Task: Find connections with filter location Ingenio with filter topic #aiwith filter profile language English with filter current company Atos with filter school Indraprastha Institute of Information Technology, Delhi with filter industry Non-profit Organizations with filter service category Negotiation with filter keywords title Maintenance Engineer
Action: Mouse moved to (485, 65)
Screenshot: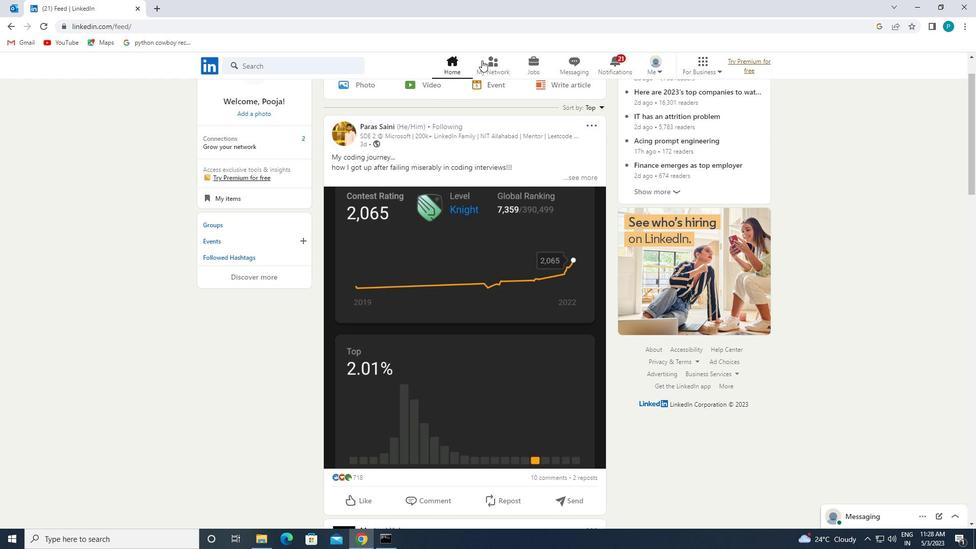 
Action: Mouse pressed left at (485, 65)
Screenshot: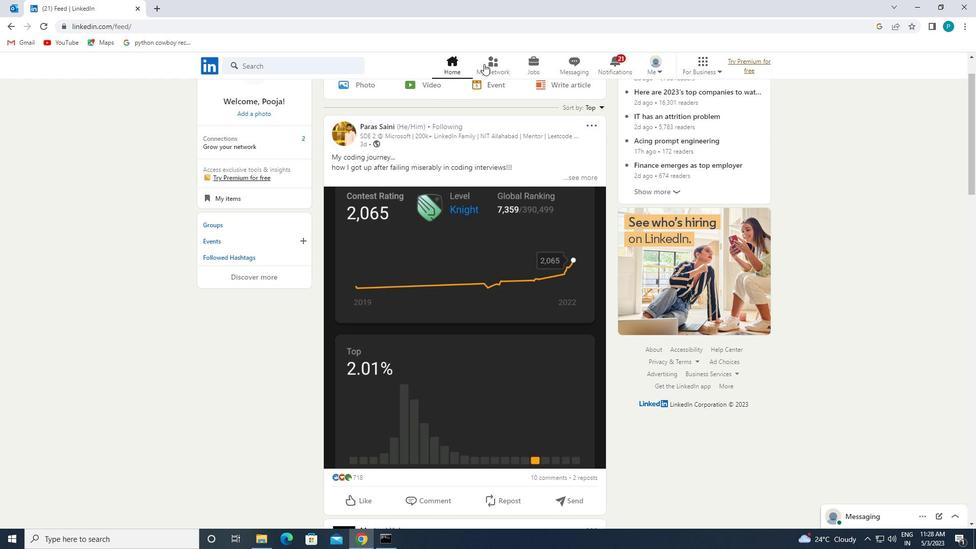 
Action: Mouse moved to (265, 115)
Screenshot: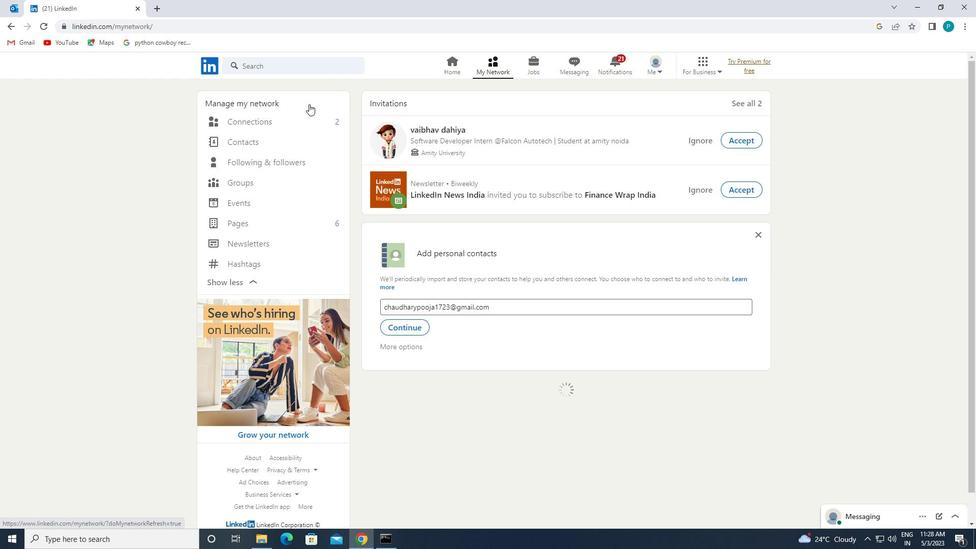 
Action: Mouse pressed left at (265, 115)
Screenshot: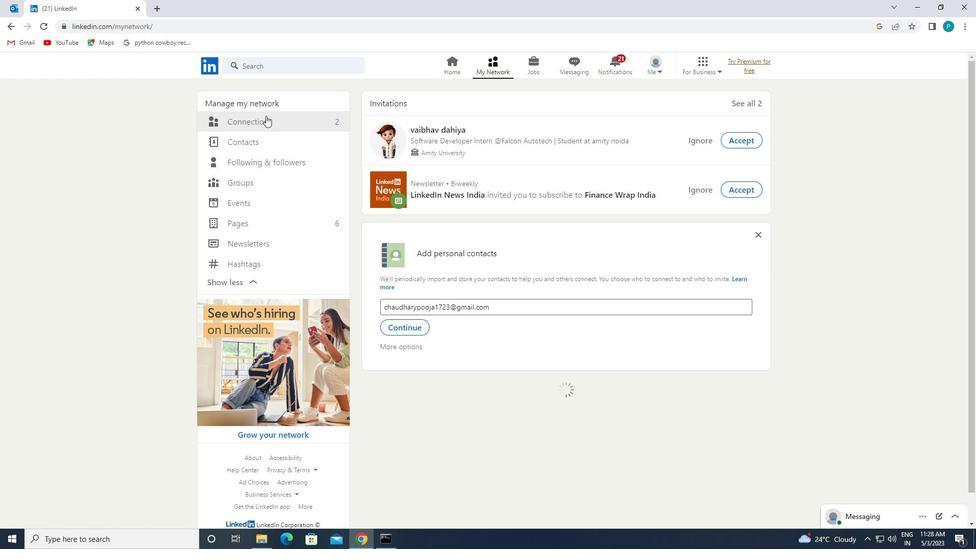 
Action: Mouse moved to (268, 118)
Screenshot: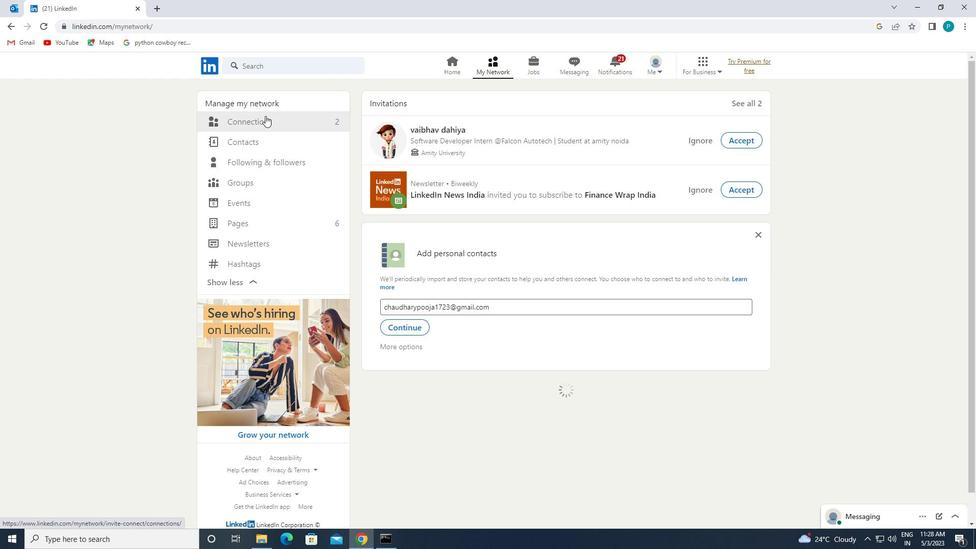 
Action: Mouse pressed left at (268, 118)
Screenshot: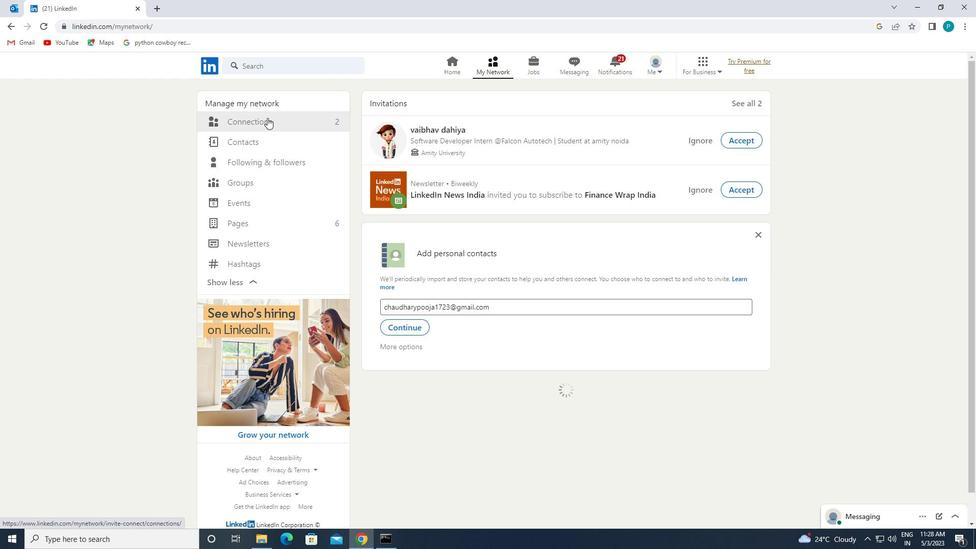 
Action: Mouse moved to (542, 118)
Screenshot: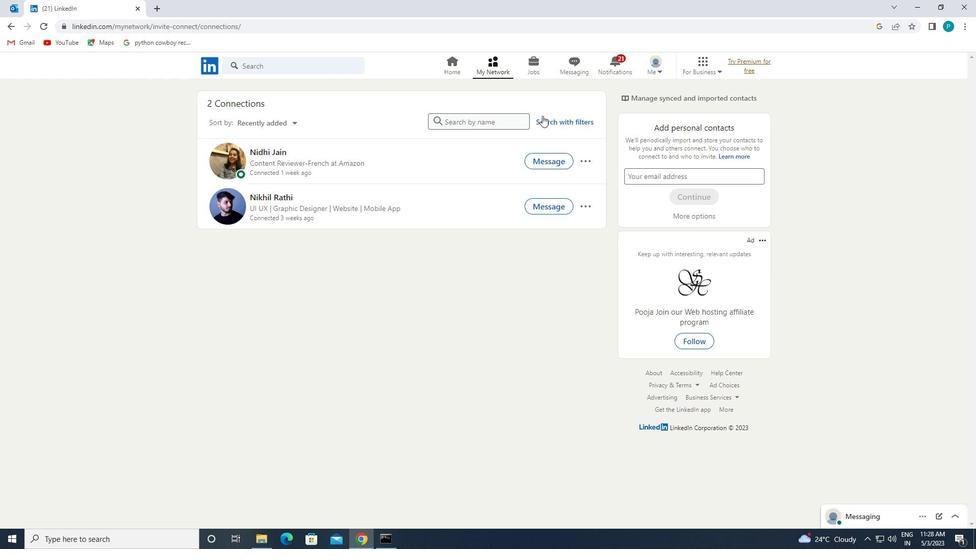 
Action: Mouse pressed left at (542, 118)
Screenshot: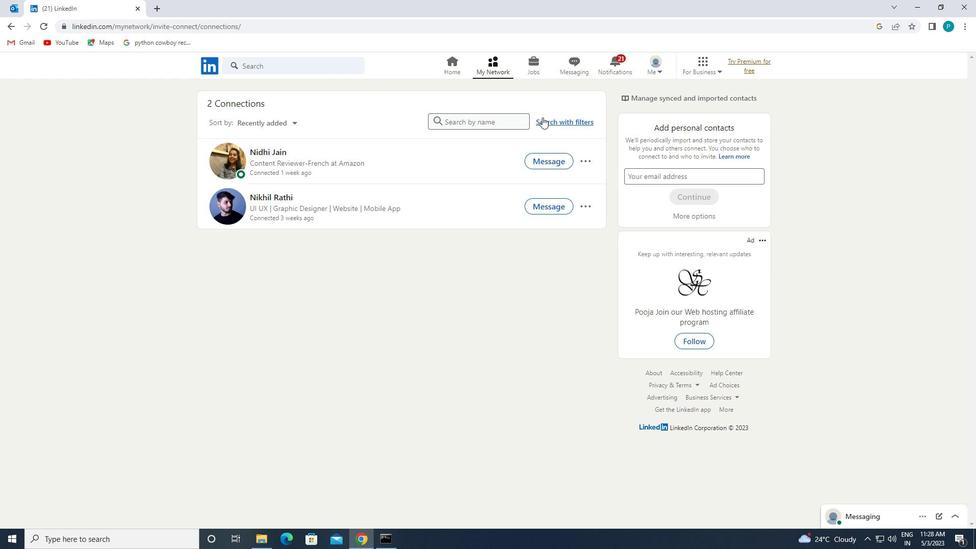 
Action: Mouse moved to (517, 99)
Screenshot: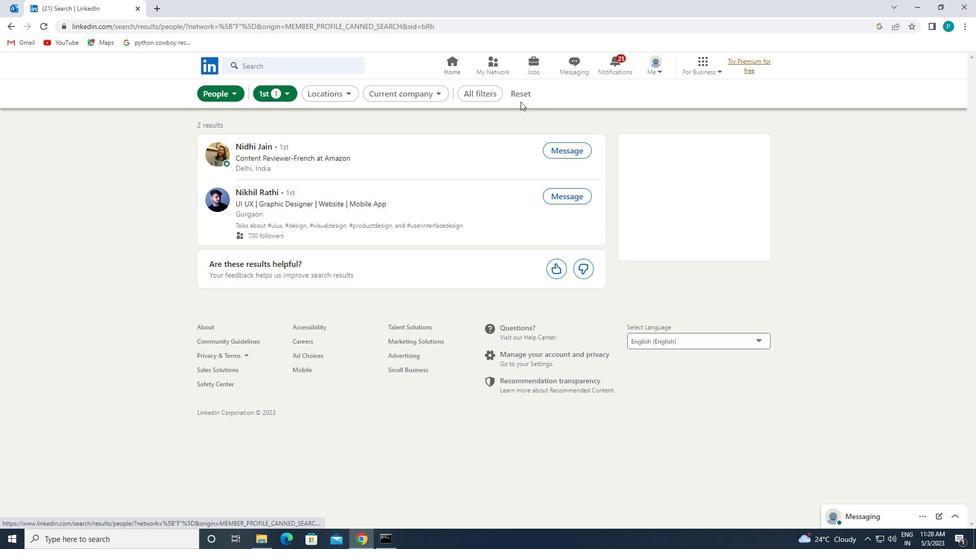 
Action: Mouse pressed left at (517, 99)
Screenshot: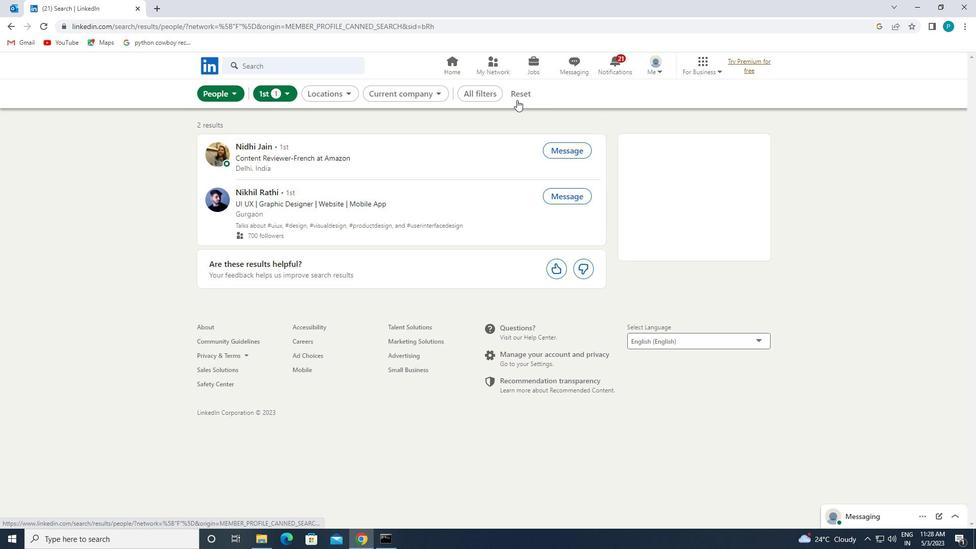 
Action: Mouse moved to (499, 97)
Screenshot: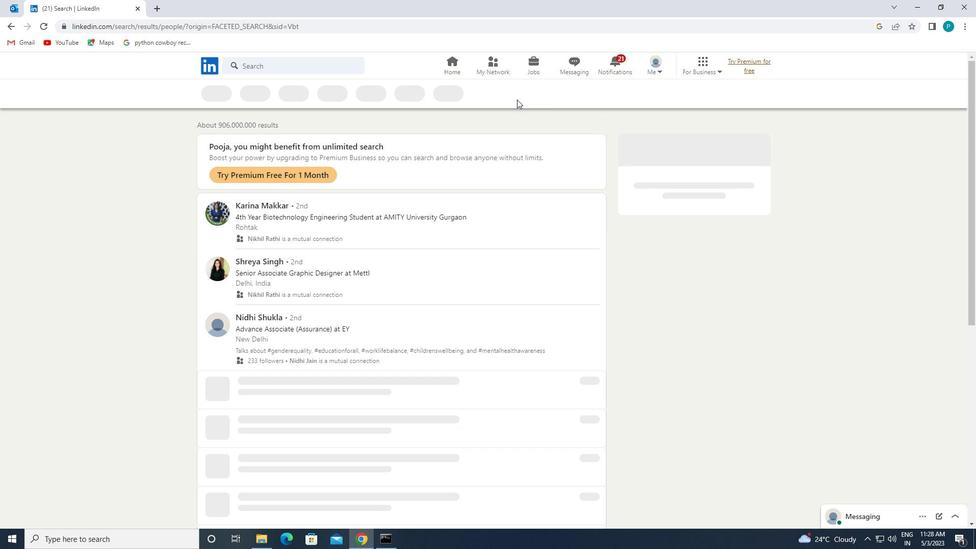 
Action: Mouse pressed left at (499, 97)
Screenshot: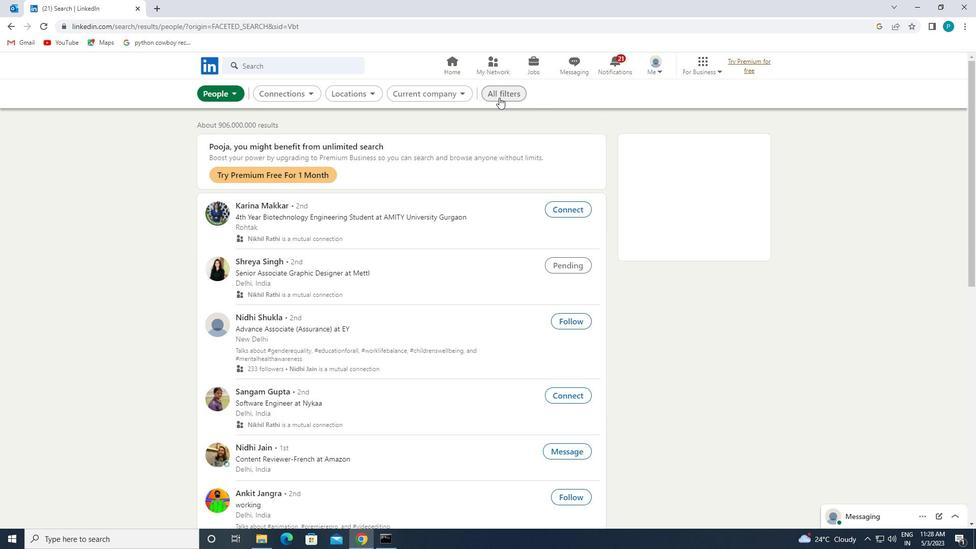 
Action: Mouse moved to (976, 413)
Screenshot: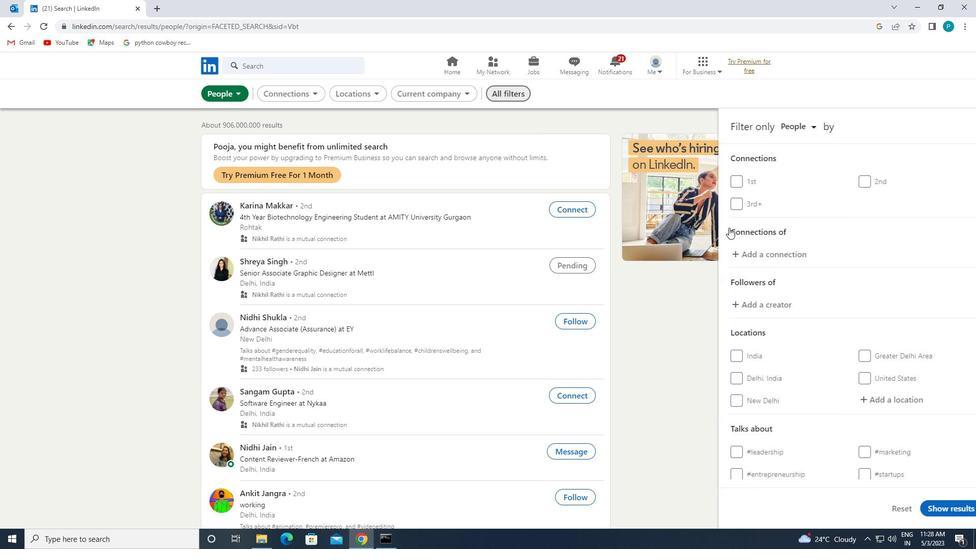 
Action: Mouse scrolled (975, 412) with delta (0, 0)
Screenshot: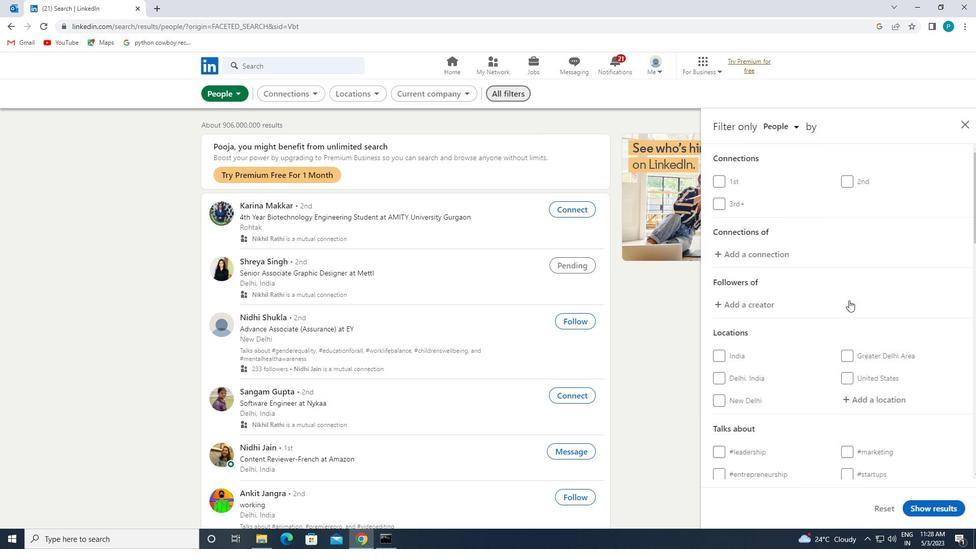 
Action: Mouse moved to (974, 413)
Screenshot: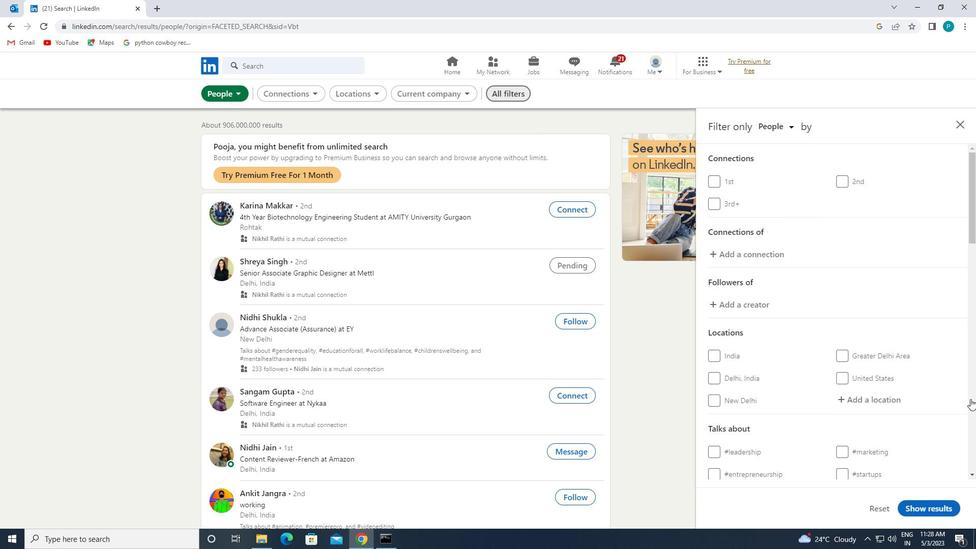 
Action: Mouse scrolled (974, 412) with delta (0, 0)
Screenshot: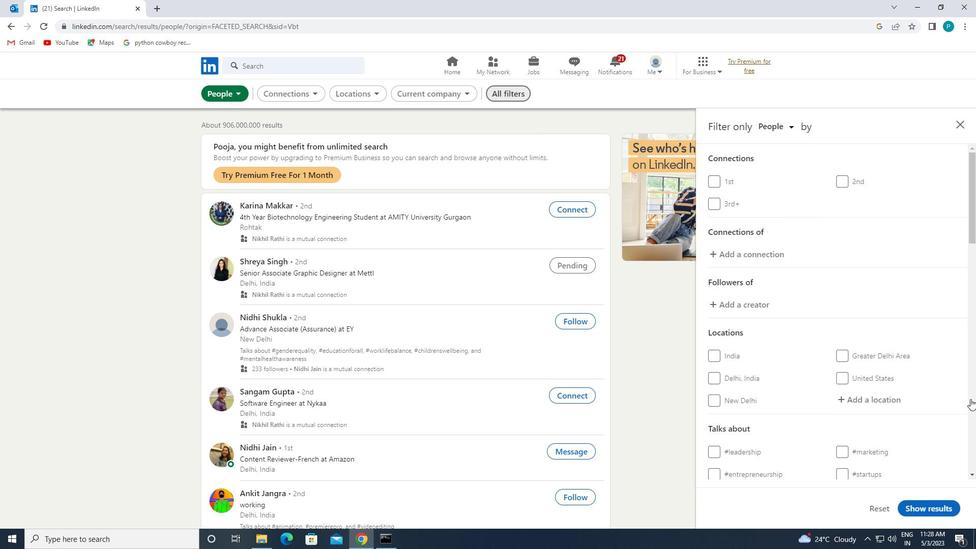 
Action: Mouse moved to (884, 397)
Screenshot: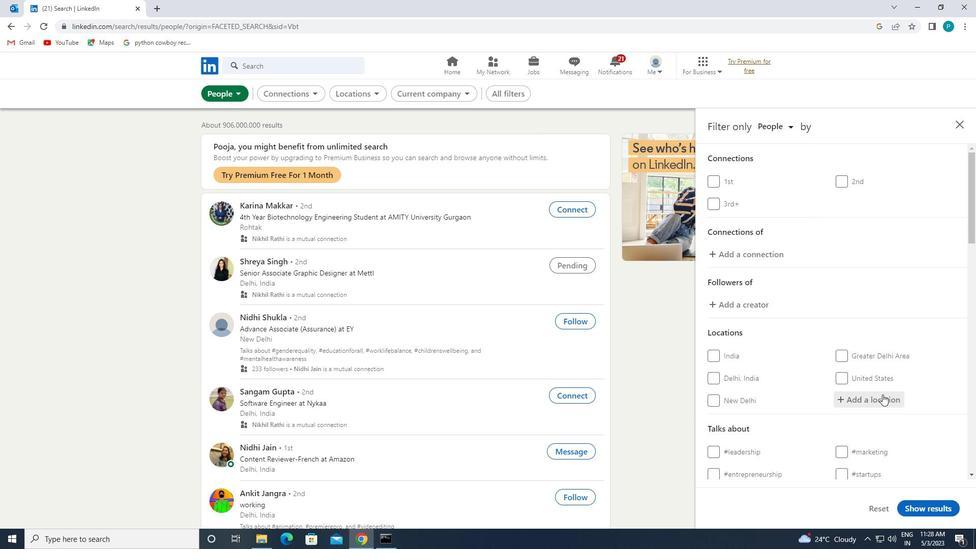 
Action: Mouse pressed left at (884, 397)
Screenshot: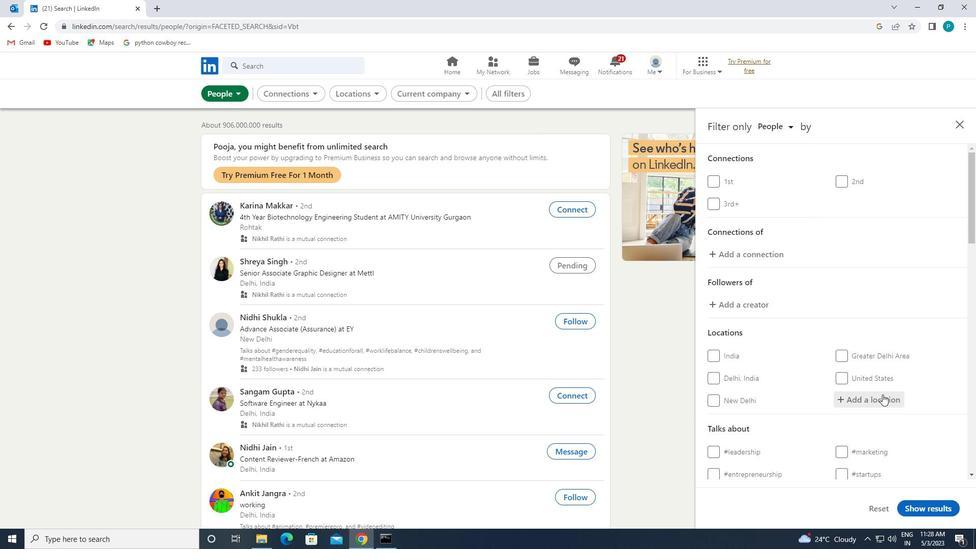 
Action: Mouse moved to (893, 404)
Screenshot: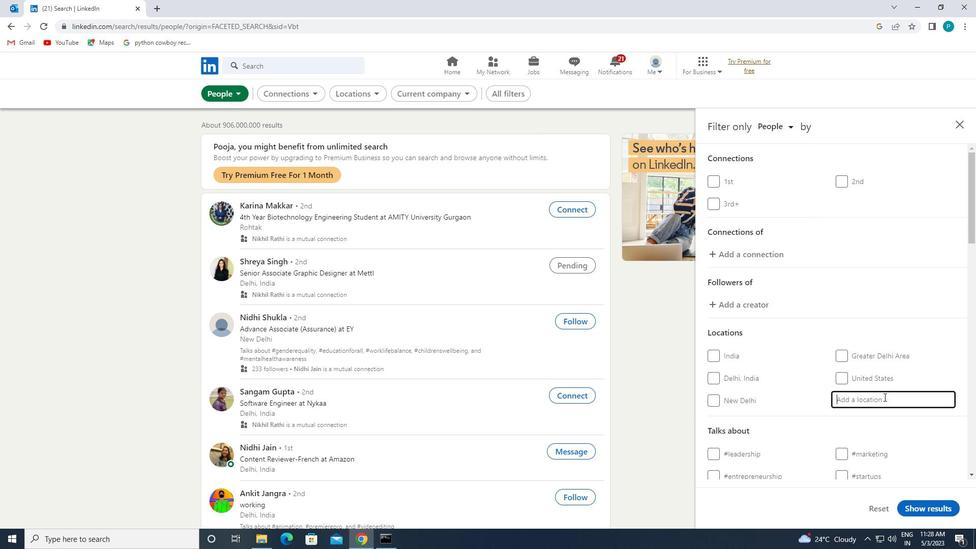 
Action: Key pressed <Key.caps_lock>i<Key.caps_lock>ngenio
Screenshot: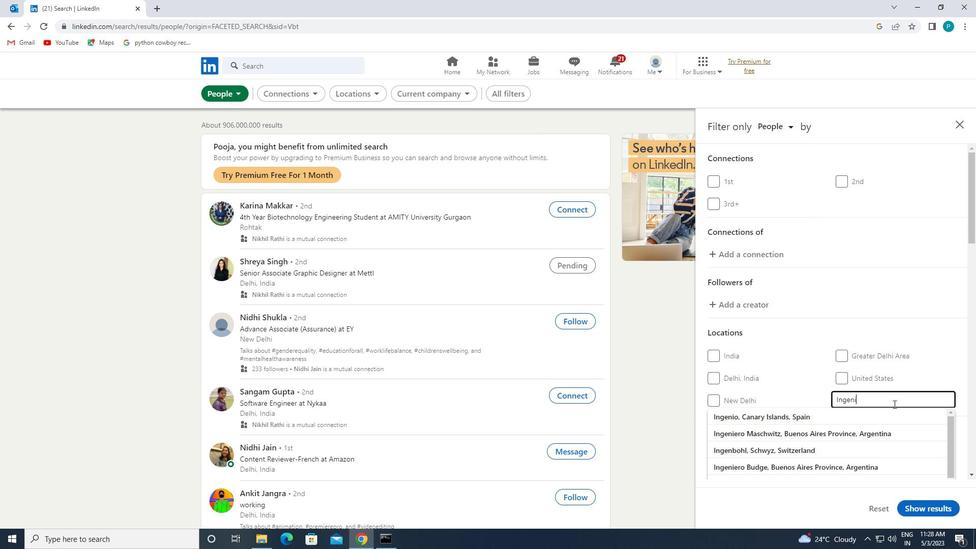 
Action: Mouse moved to (859, 422)
Screenshot: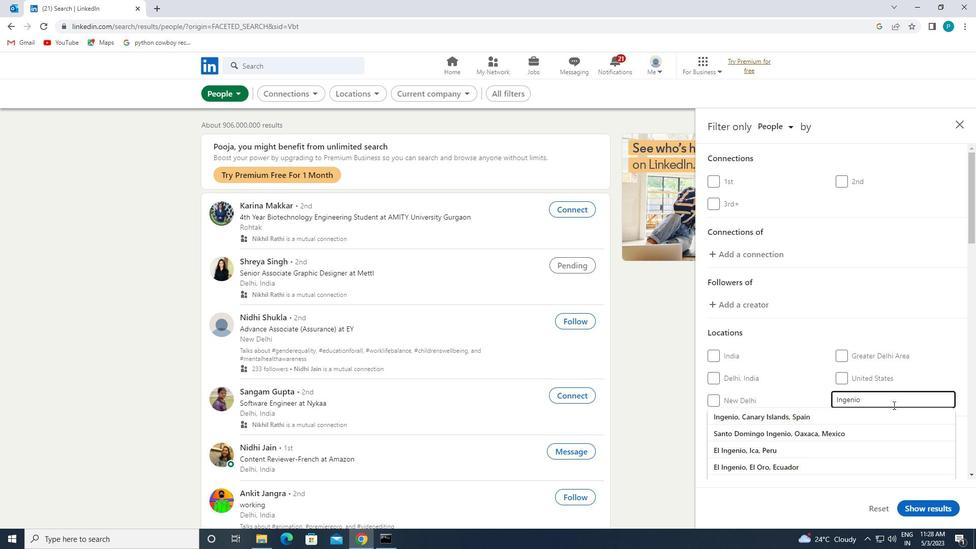 
Action: Mouse pressed left at (859, 422)
Screenshot: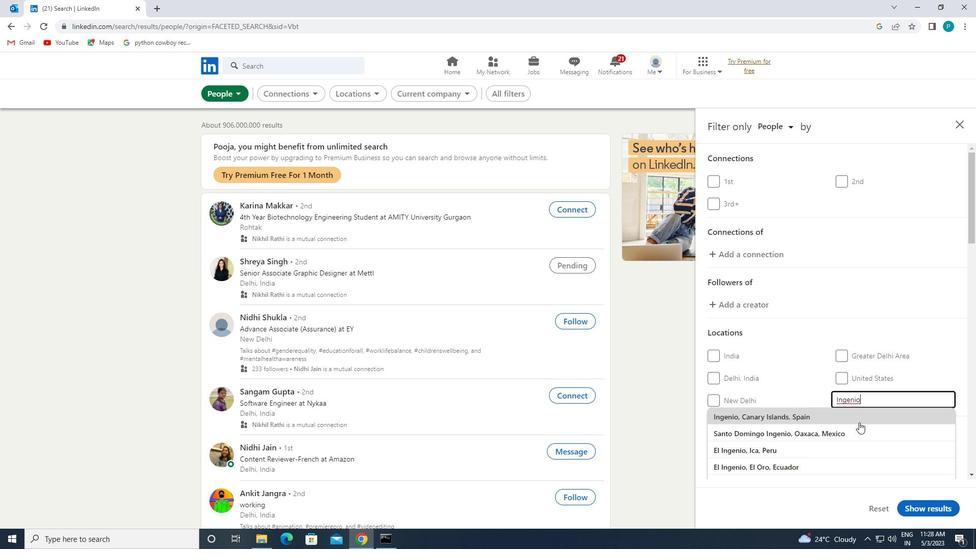 
Action: Mouse scrolled (859, 422) with delta (0, 0)
Screenshot: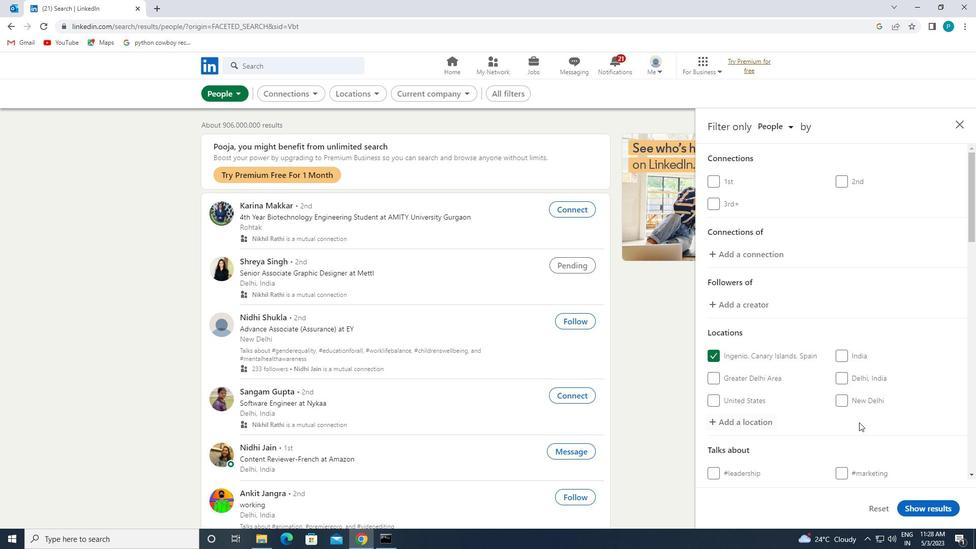 
Action: Mouse scrolled (859, 422) with delta (0, 0)
Screenshot: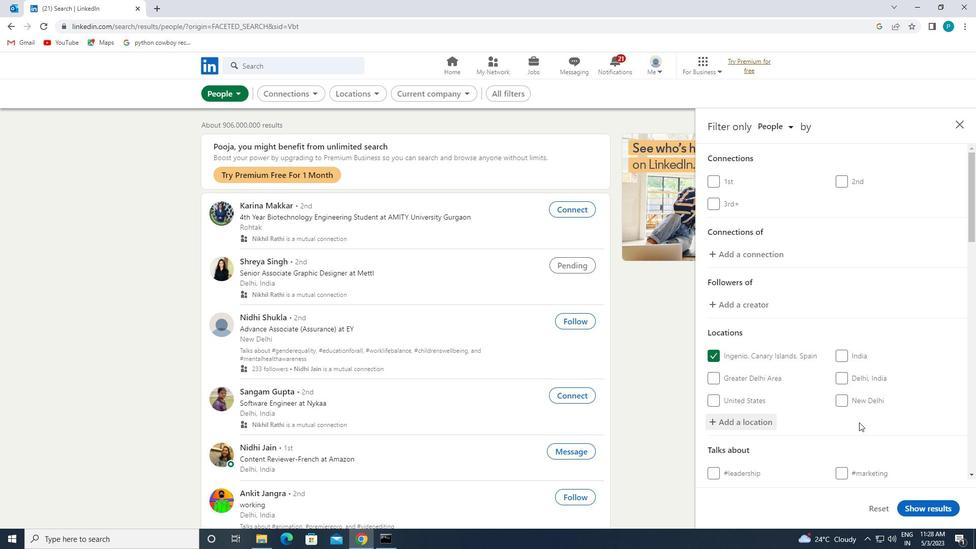
Action: Mouse scrolled (859, 422) with delta (0, 0)
Screenshot: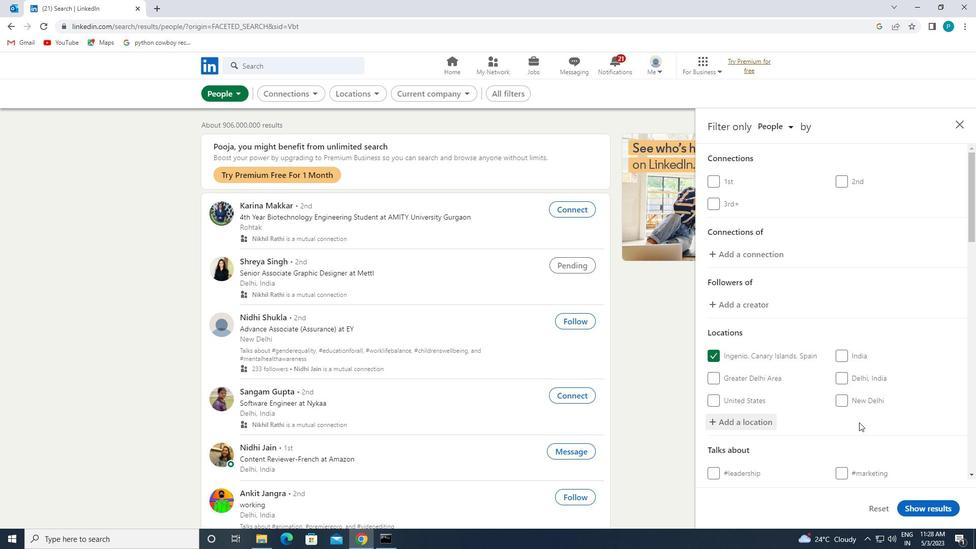 
Action: Mouse moved to (864, 365)
Screenshot: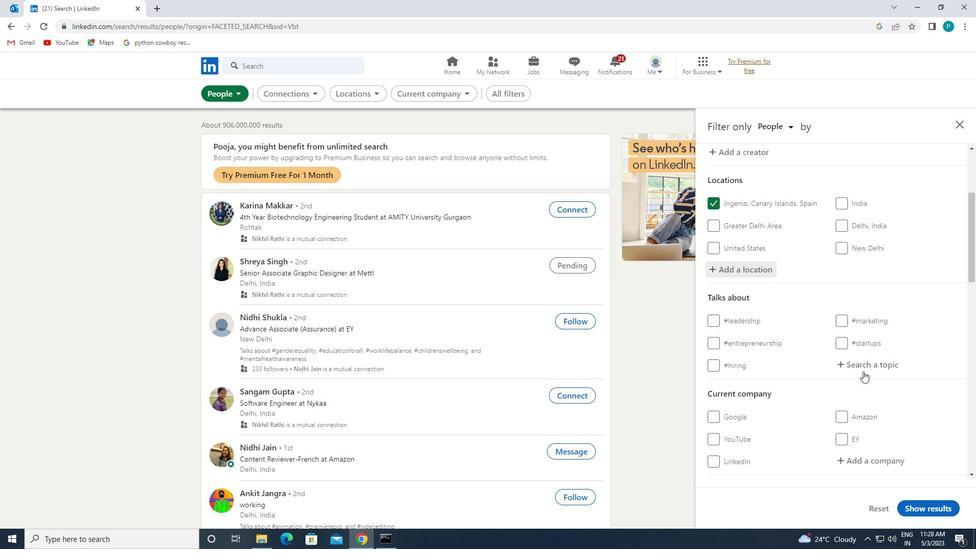 
Action: Mouse pressed left at (864, 365)
Screenshot: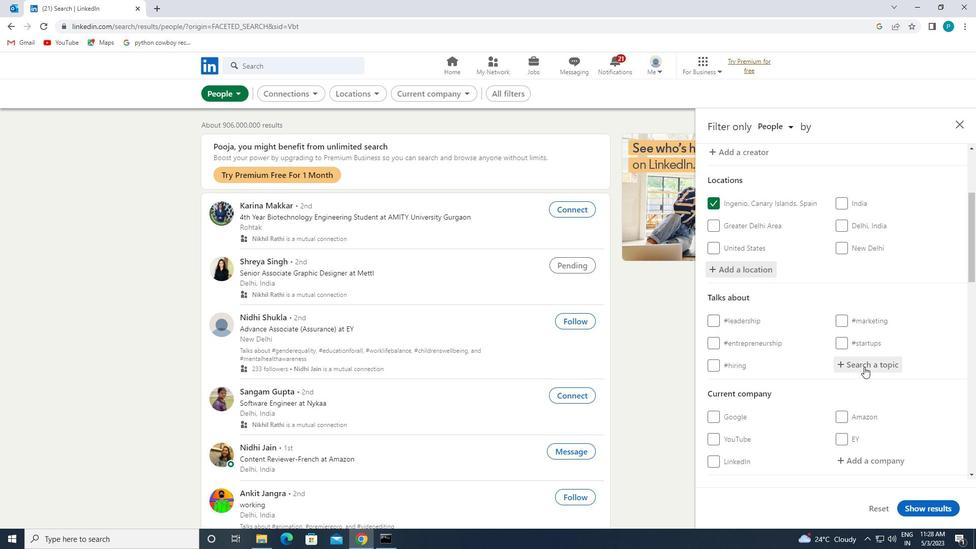 
Action: Mouse moved to (878, 372)
Screenshot: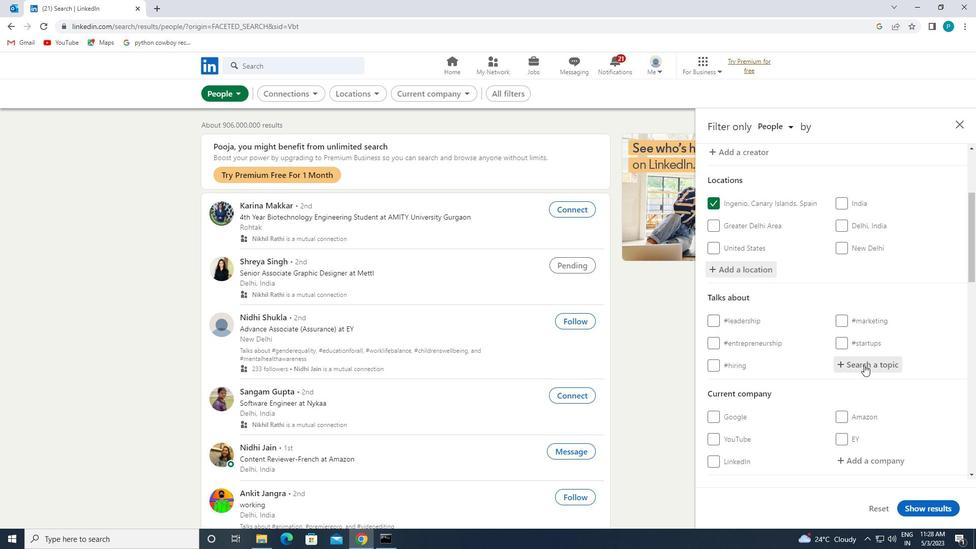 
Action: Key pressed <Key.shift>#AI
Screenshot: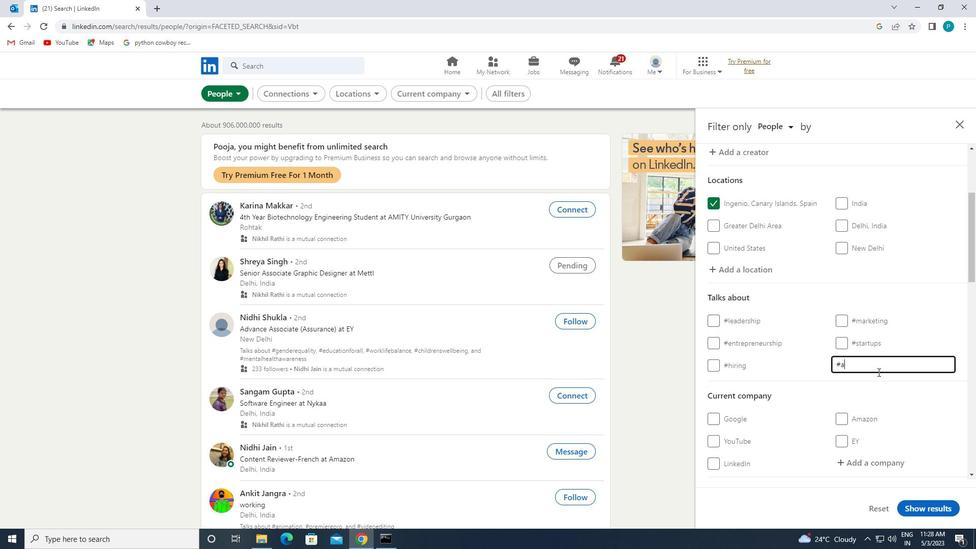 
Action: Mouse moved to (801, 340)
Screenshot: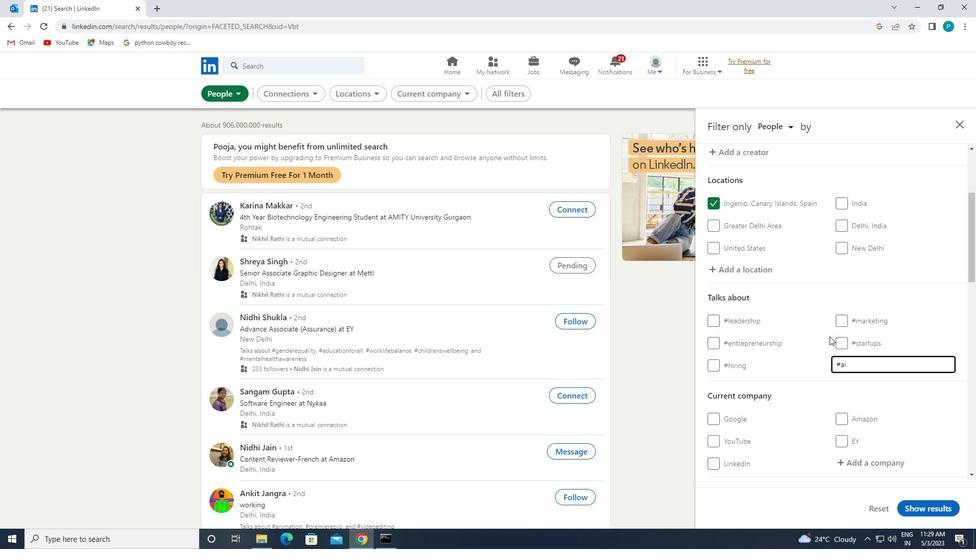 
Action: Mouse scrolled (801, 339) with delta (0, 0)
Screenshot: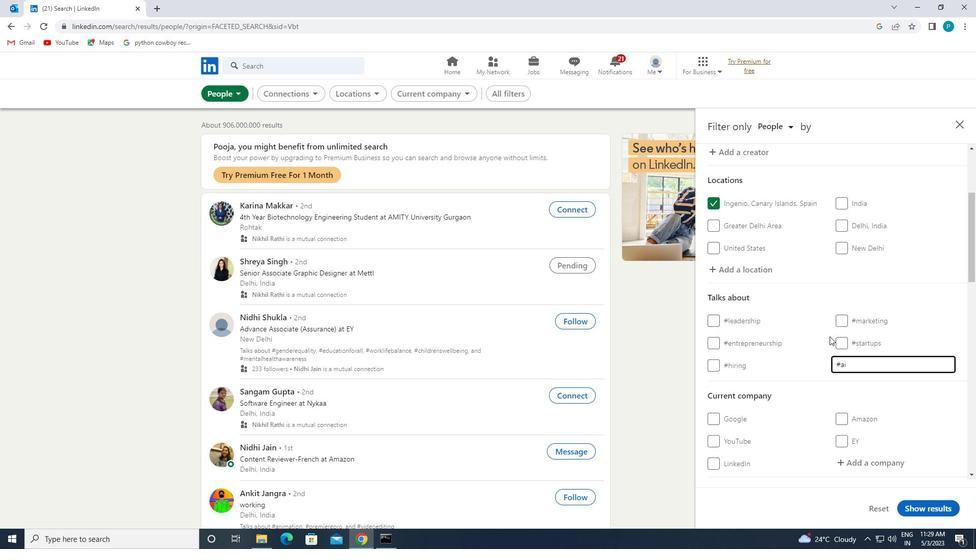 
Action: Mouse moved to (797, 345)
Screenshot: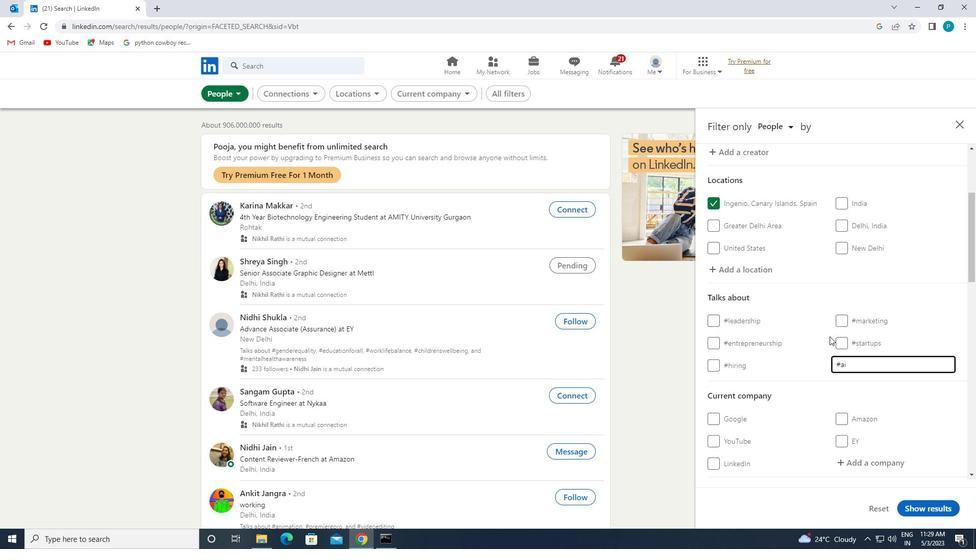
Action: Mouse scrolled (797, 344) with delta (0, 0)
Screenshot: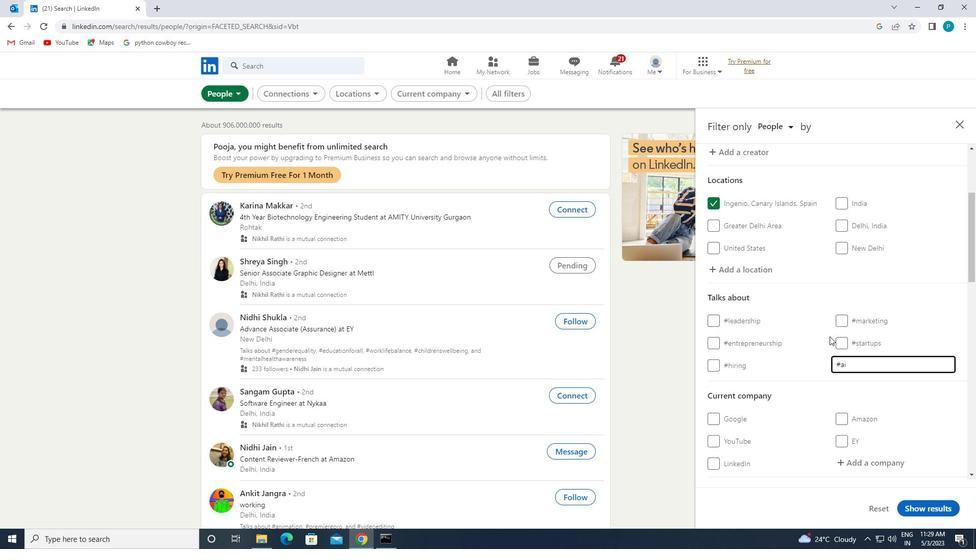 
Action: Mouse moved to (772, 356)
Screenshot: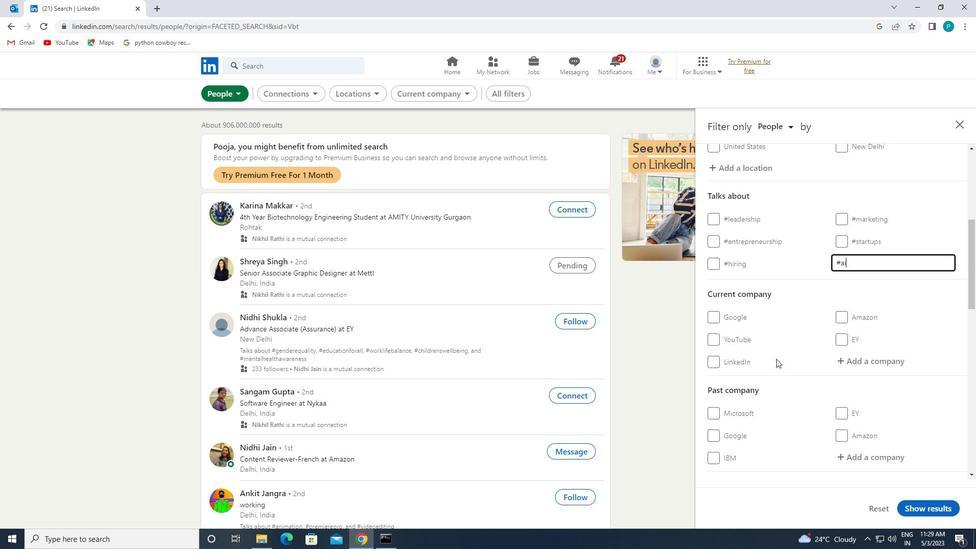 
Action: Mouse scrolled (772, 356) with delta (0, 0)
Screenshot: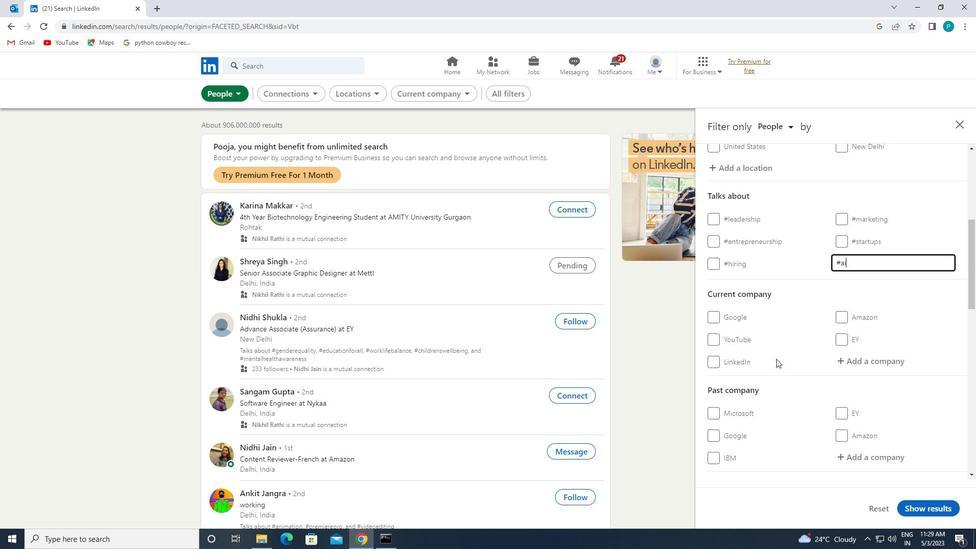 
Action: Mouse moved to (771, 356)
Screenshot: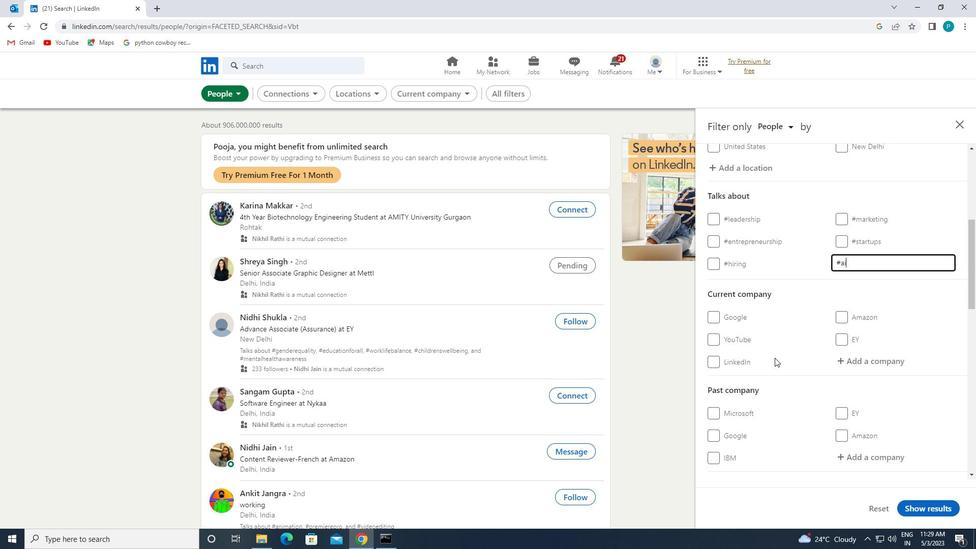 
Action: Mouse scrolled (771, 355) with delta (0, 0)
Screenshot: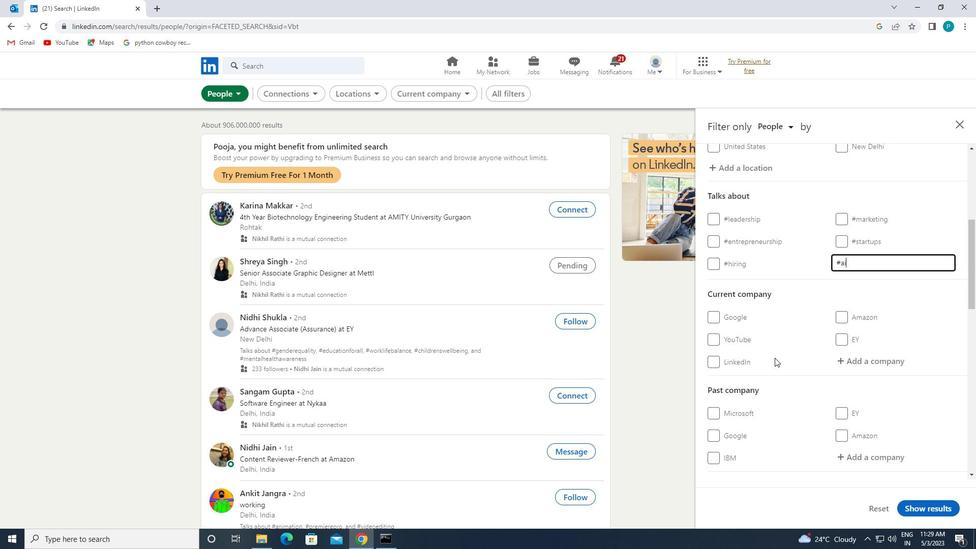 
Action: Mouse moved to (769, 355)
Screenshot: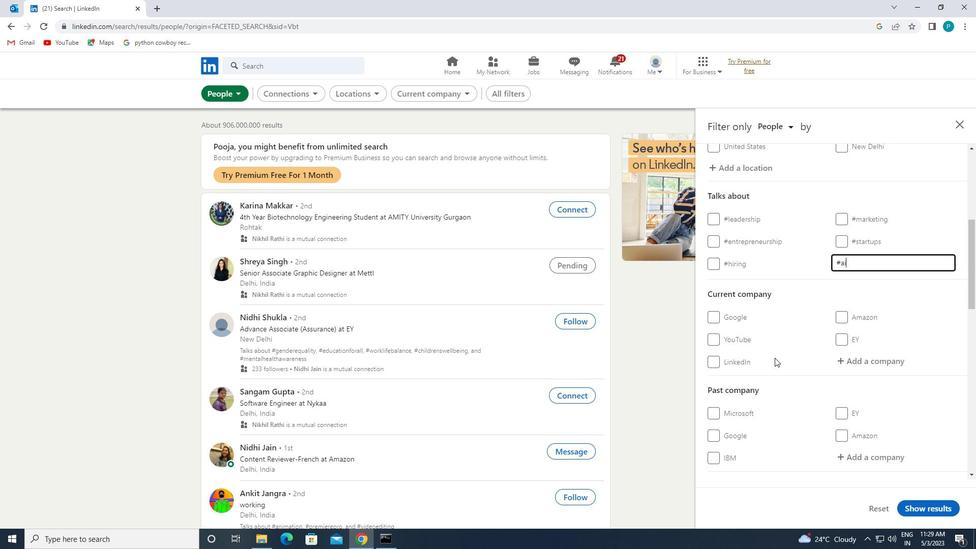 
Action: Mouse scrolled (769, 354) with delta (0, 0)
Screenshot: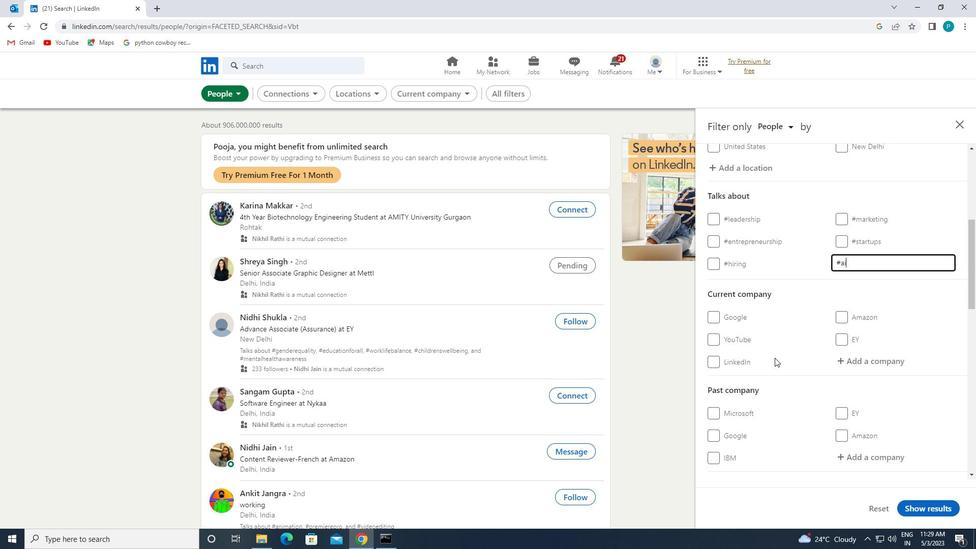 
Action: Mouse moved to (752, 385)
Screenshot: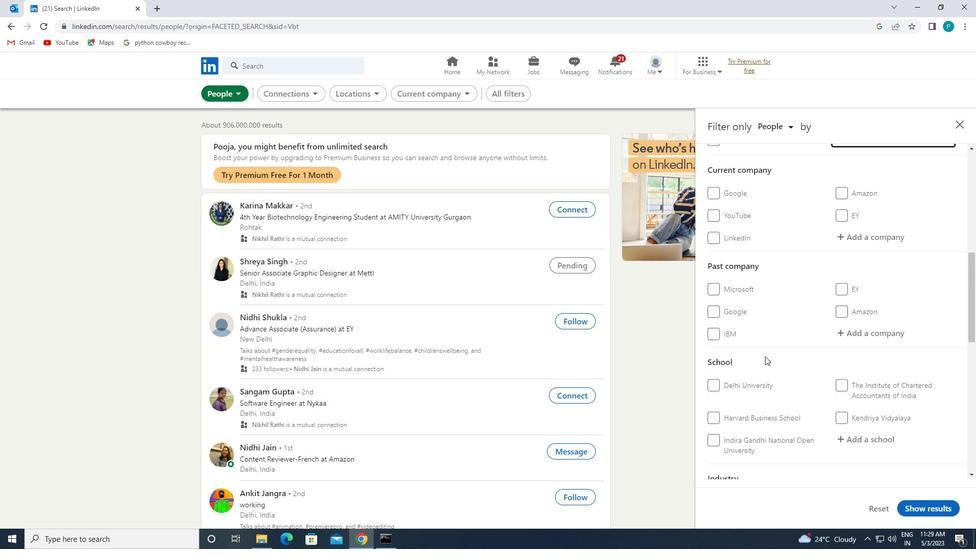 
Action: Mouse scrolled (752, 384) with delta (0, 0)
Screenshot: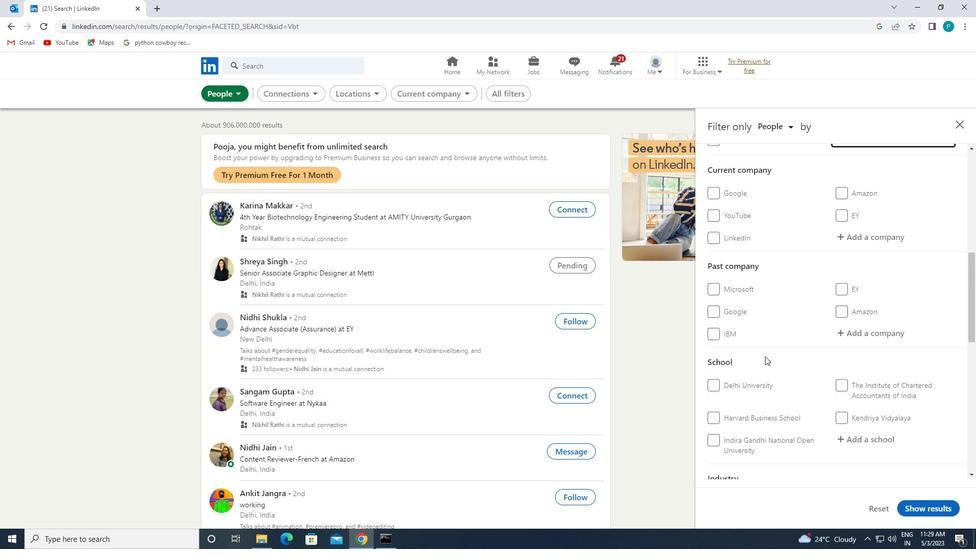 
Action: Mouse moved to (752, 385)
Screenshot: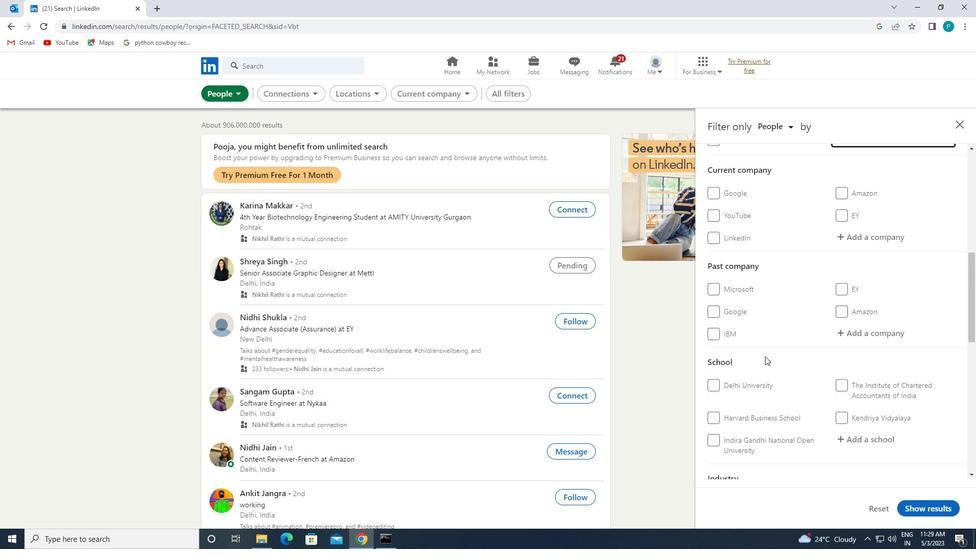 
Action: Mouse scrolled (752, 384) with delta (0, 0)
Screenshot: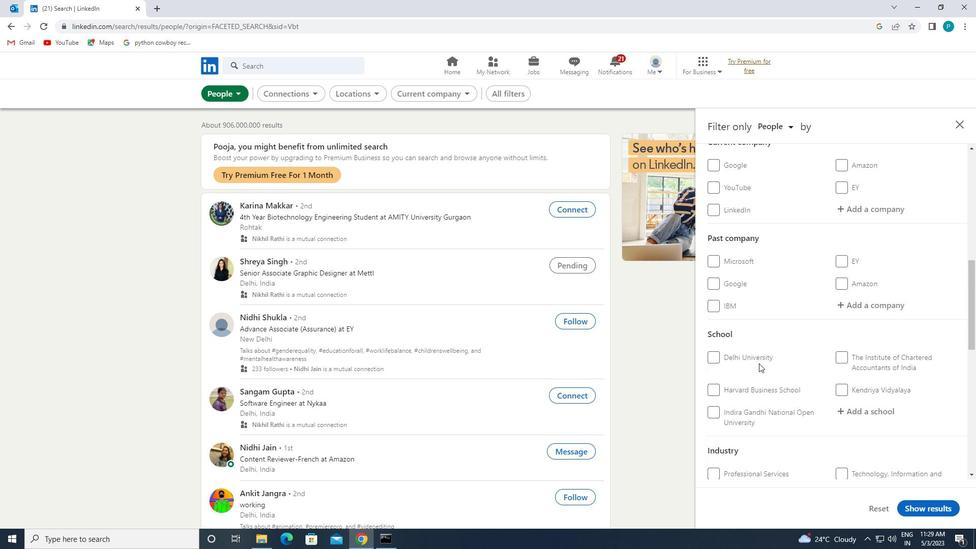 
Action: Mouse scrolled (752, 384) with delta (0, 0)
Screenshot: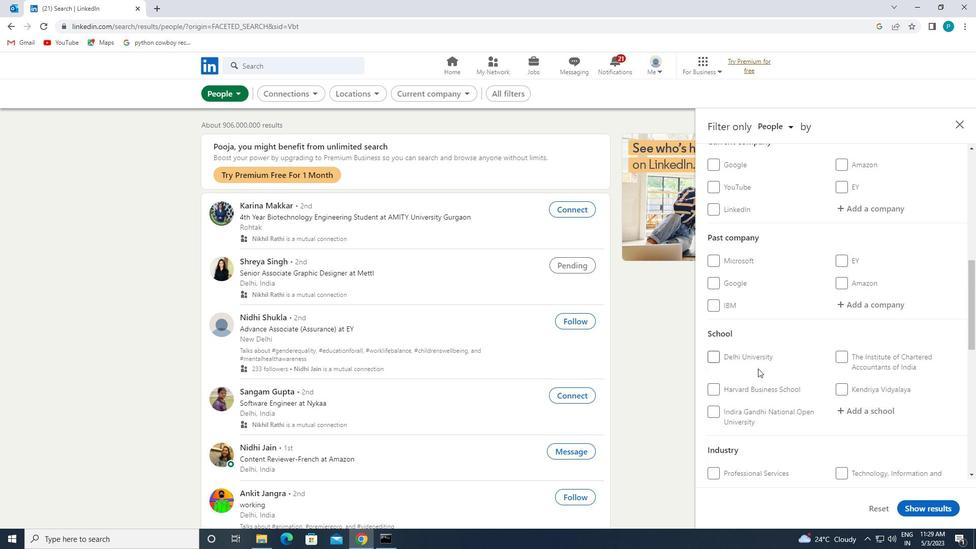
Action: Mouse moved to (747, 403)
Screenshot: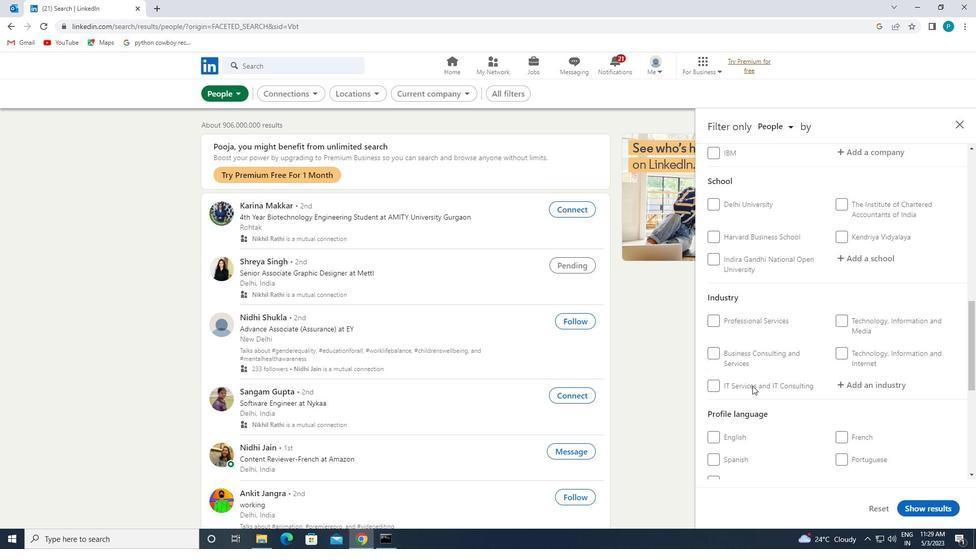 
Action: Mouse scrolled (747, 402) with delta (0, 0)
Screenshot: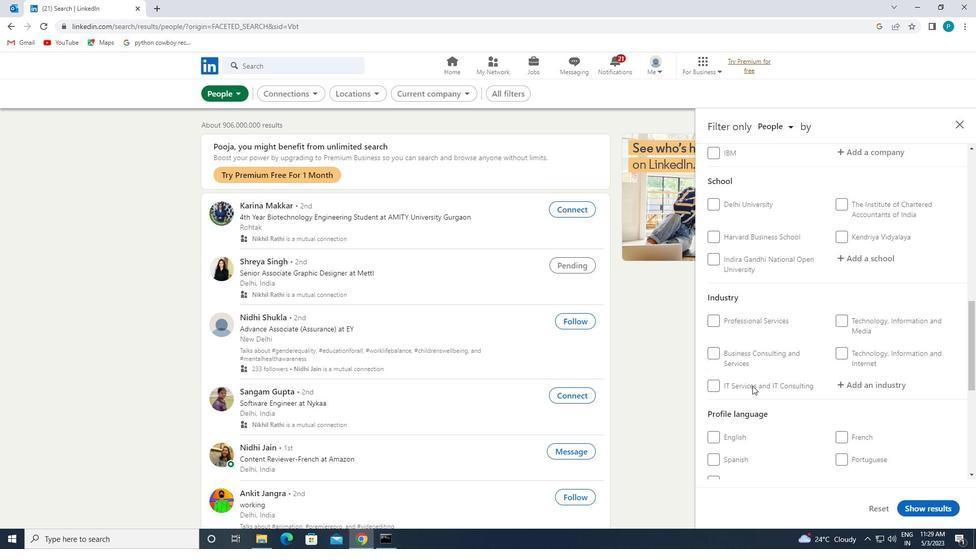 
Action: Mouse moved to (728, 390)
Screenshot: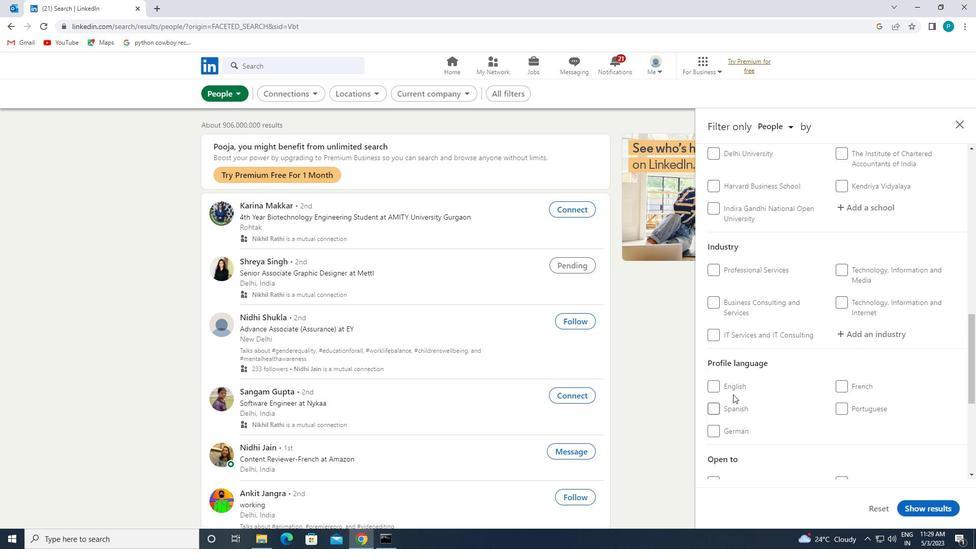 
Action: Mouse pressed left at (728, 390)
Screenshot: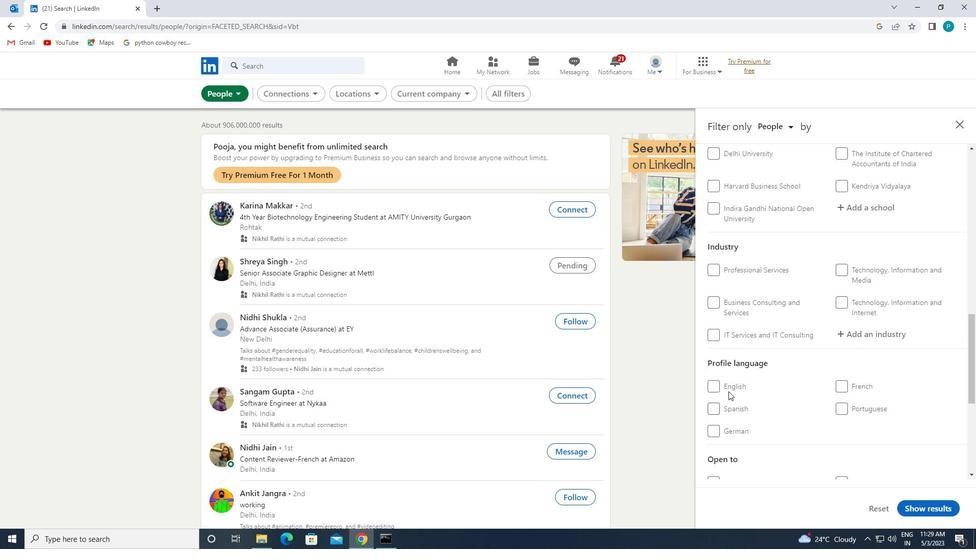 
Action: Mouse moved to (815, 386)
Screenshot: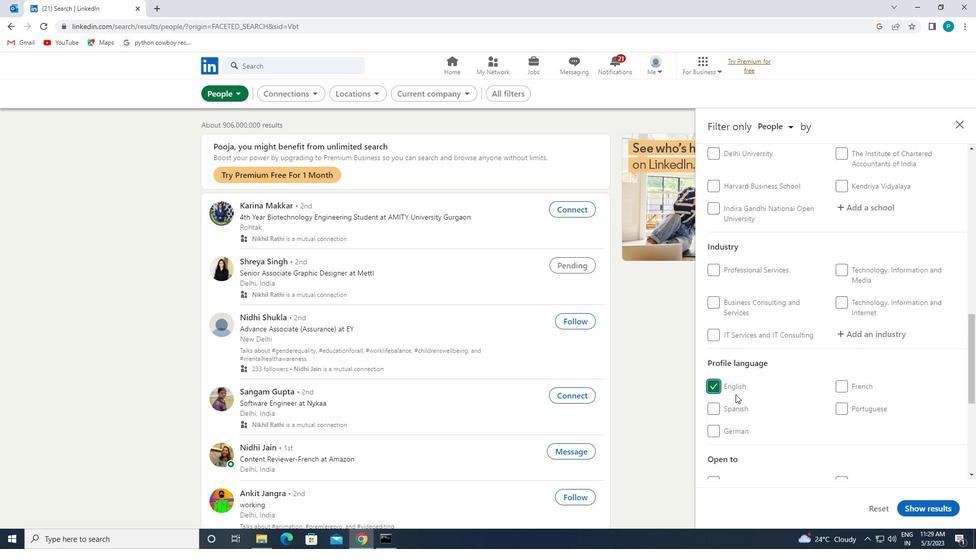 
Action: Mouse scrolled (815, 386) with delta (0, 0)
Screenshot: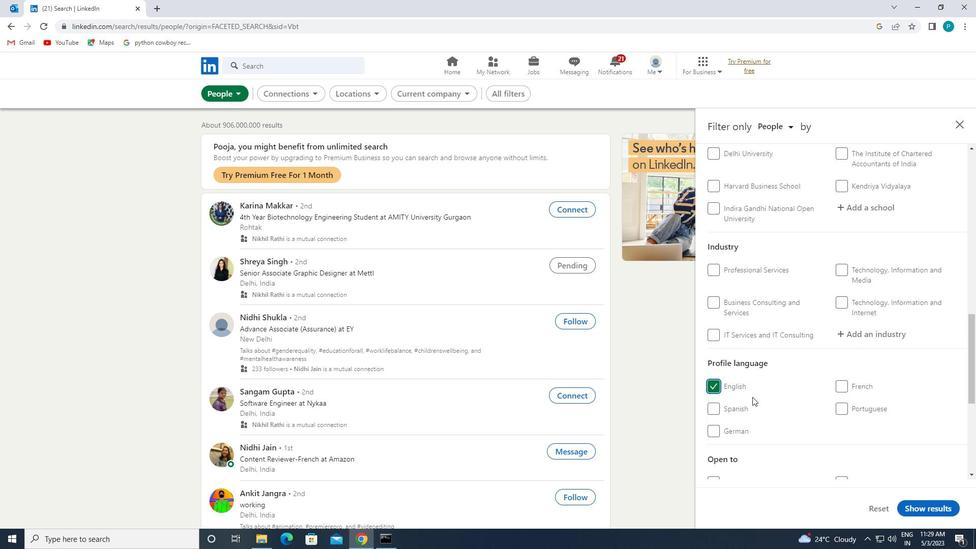 
Action: Mouse scrolled (815, 386) with delta (0, 0)
Screenshot: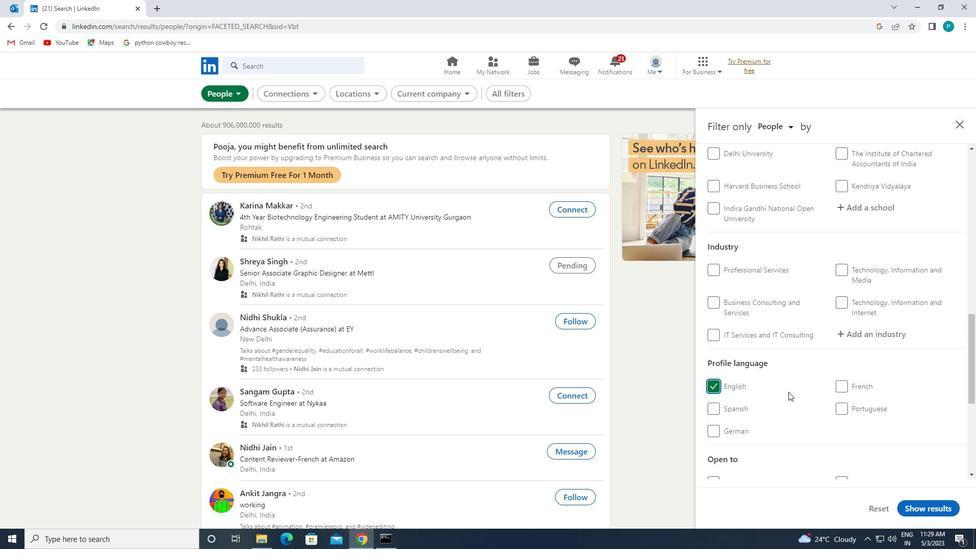 
Action: Mouse scrolled (815, 386) with delta (0, 0)
Screenshot: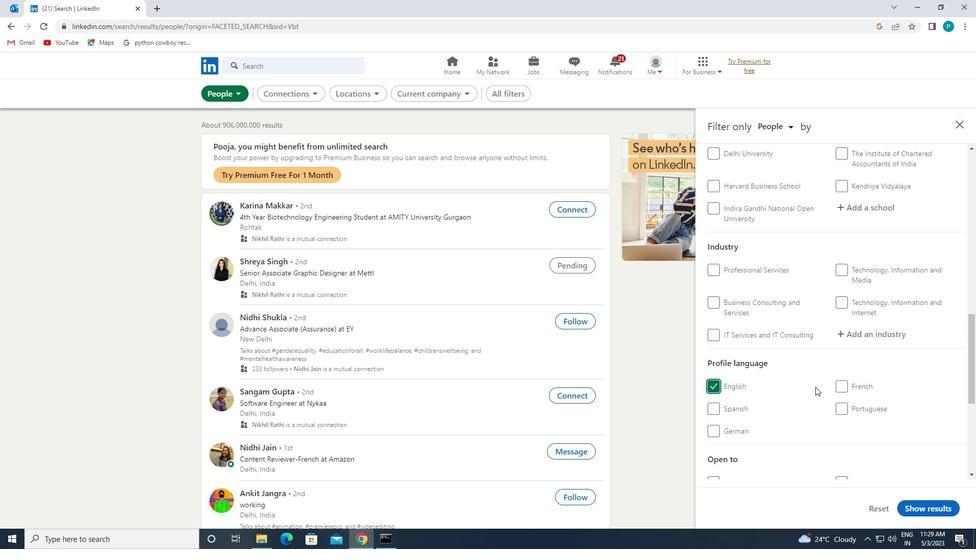 
Action: Mouse moved to (860, 380)
Screenshot: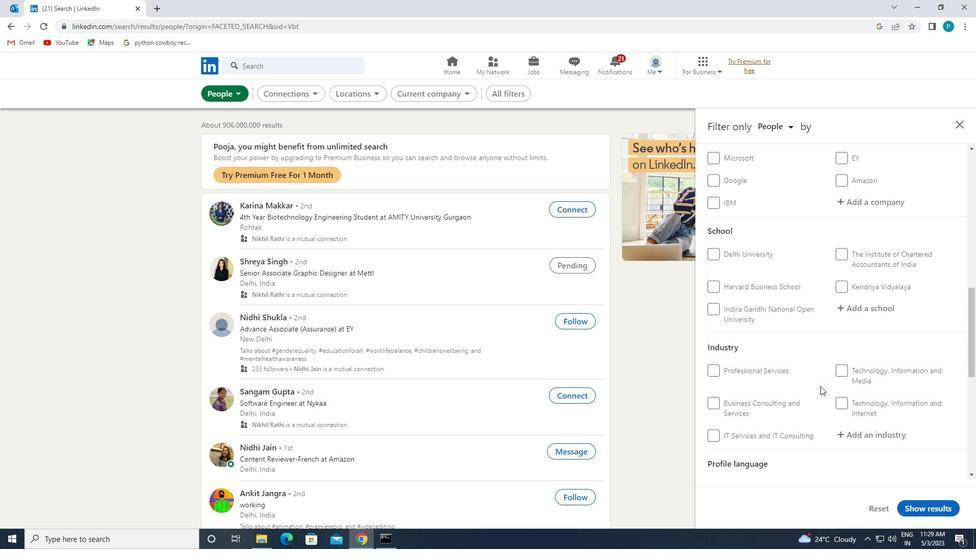 
Action: Mouse scrolled (860, 381) with delta (0, 0)
Screenshot: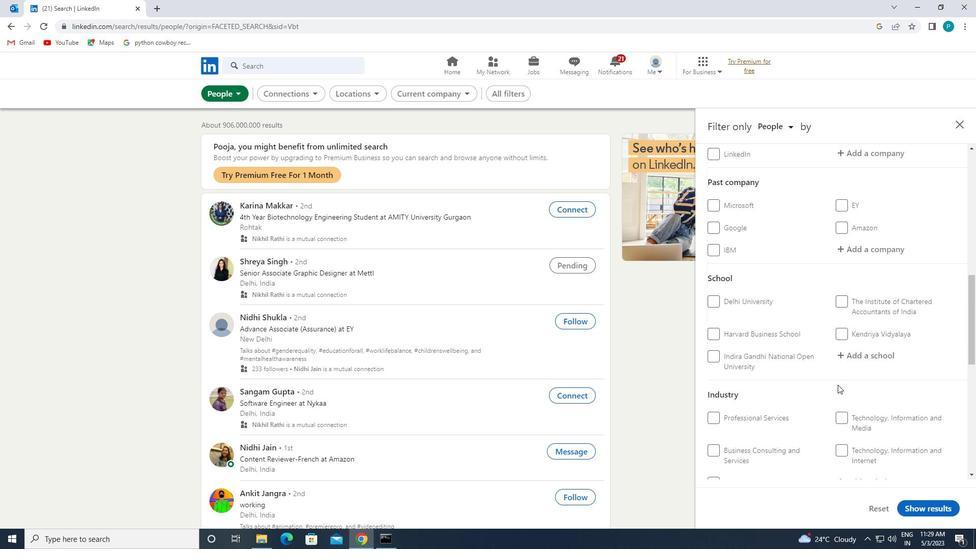 
Action: Mouse moved to (860, 379)
Screenshot: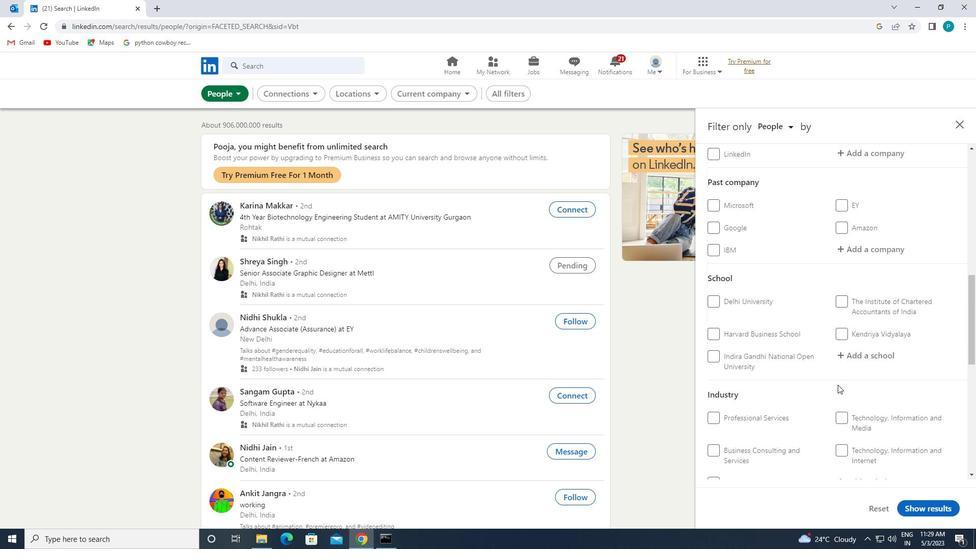 
Action: Mouse scrolled (860, 380) with delta (0, 0)
Screenshot: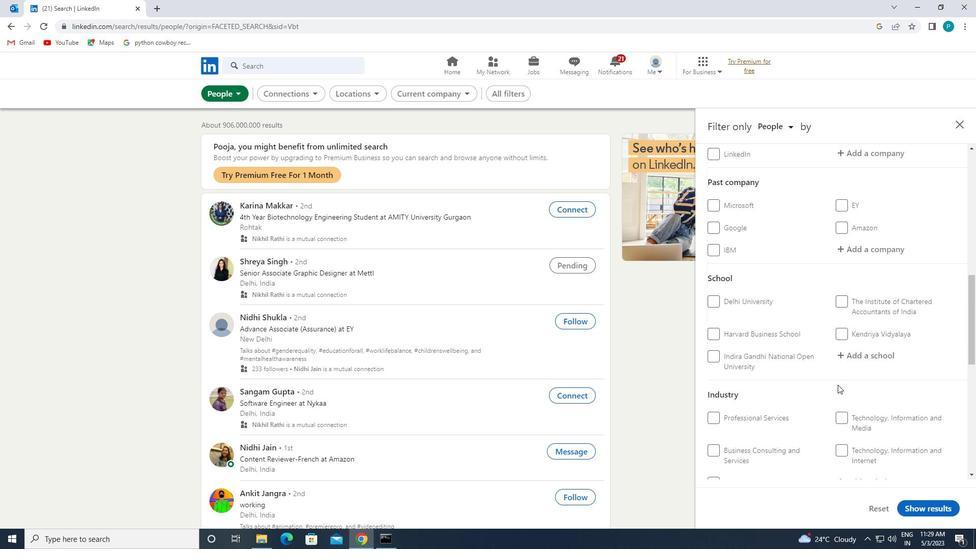
Action: Mouse scrolled (860, 380) with delta (0, 0)
Screenshot: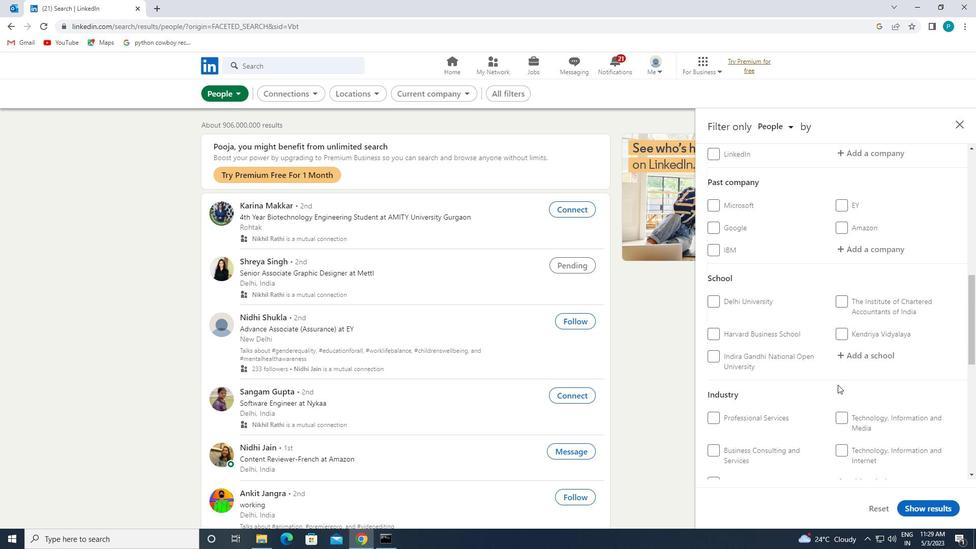 
Action: Mouse moved to (845, 311)
Screenshot: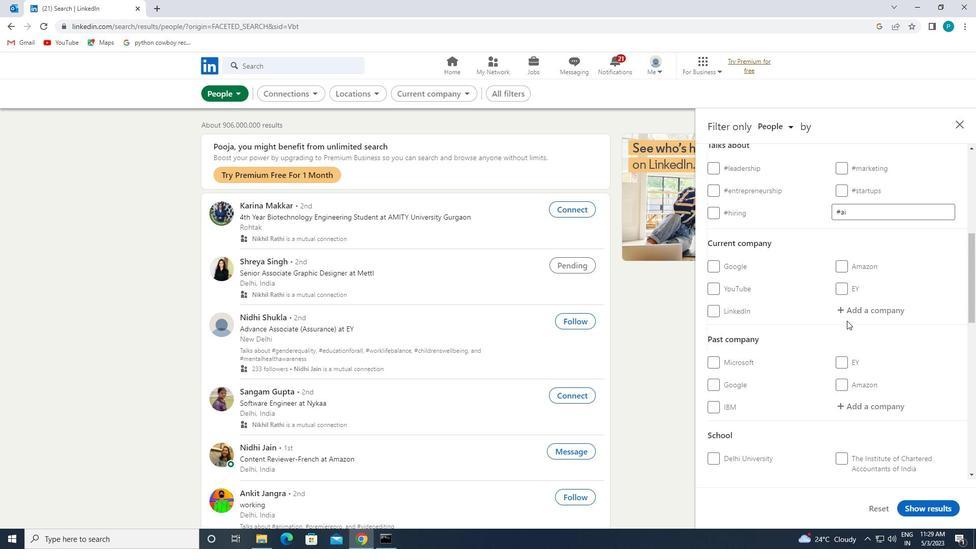 
Action: Mouse pressed left at (845, 311)
Screenshot: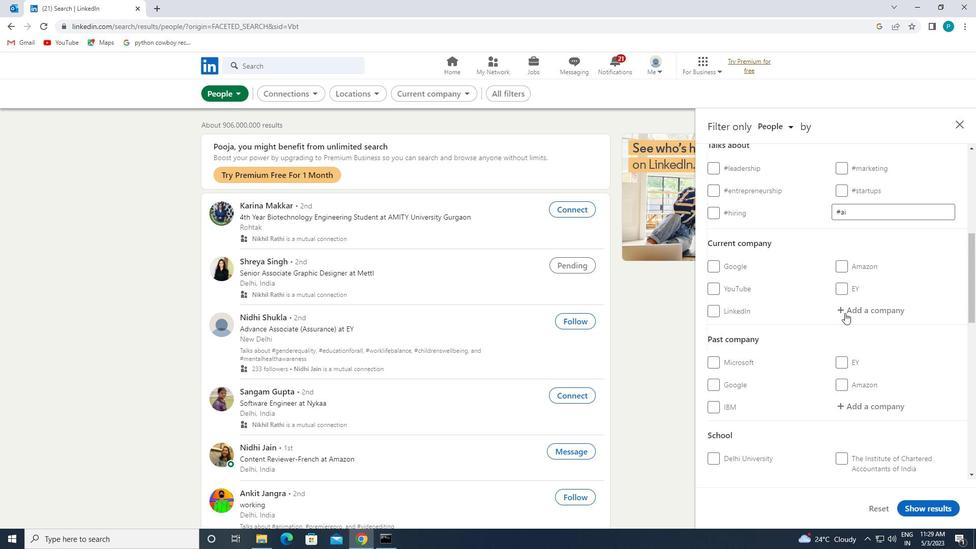
Action: Mouse moved to (866, 321)
Screenshot: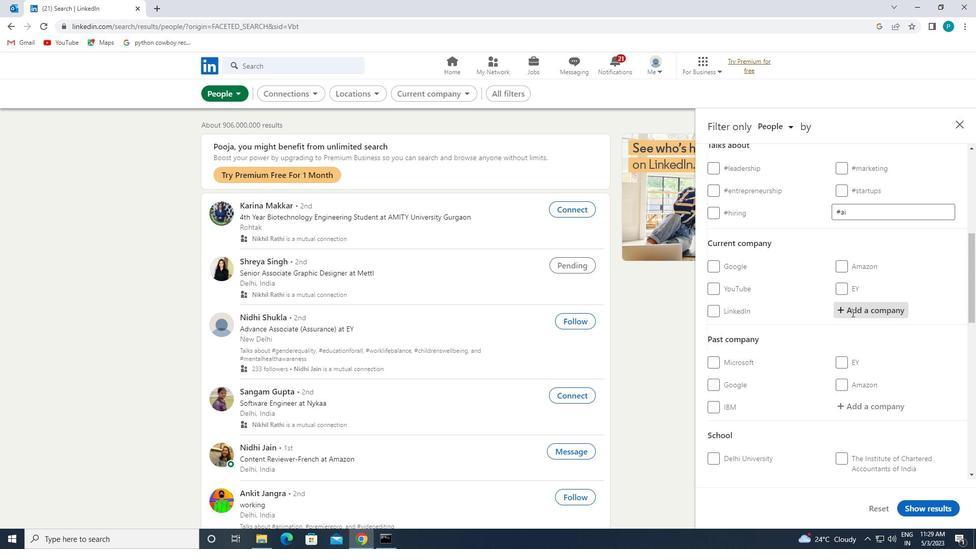 
Action: Key pressed <Key.caps_lock>A<Key.caps_lock>TOS
Screenshot: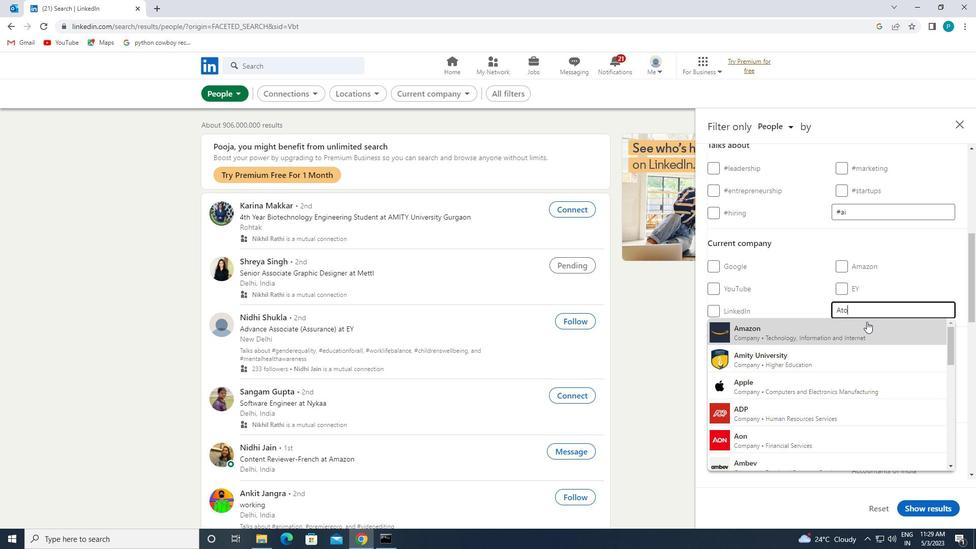 
Action: Mouse moved to (865, 321)
Screenshot: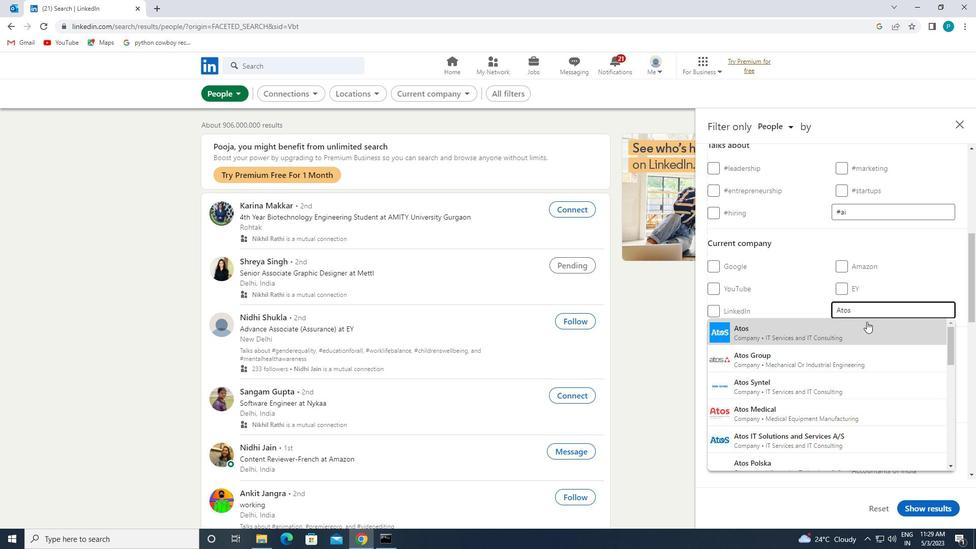
Action: Mouse pressed left at (865, 321)
Screenshot: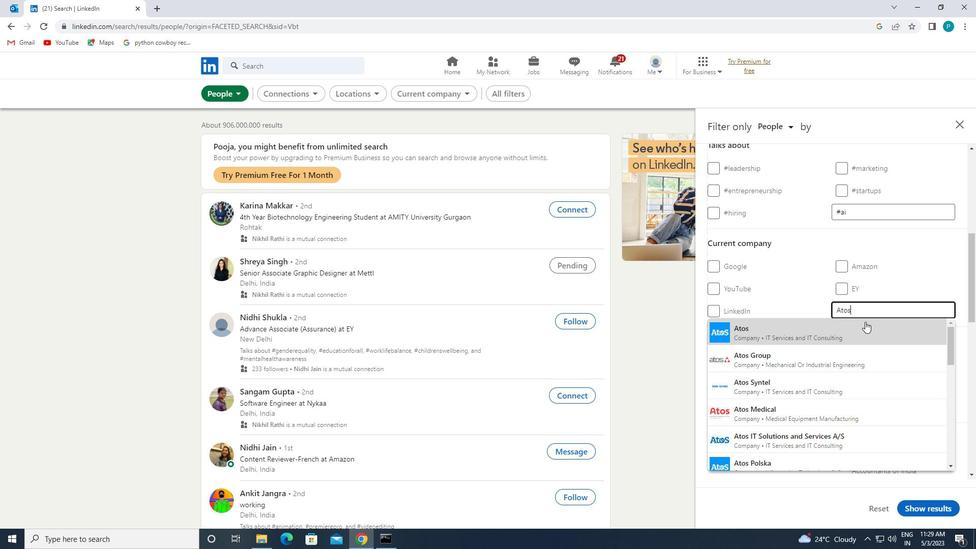 
Action: Mouse scrolled (865, 321) with delta (0, 0)
Screenshot: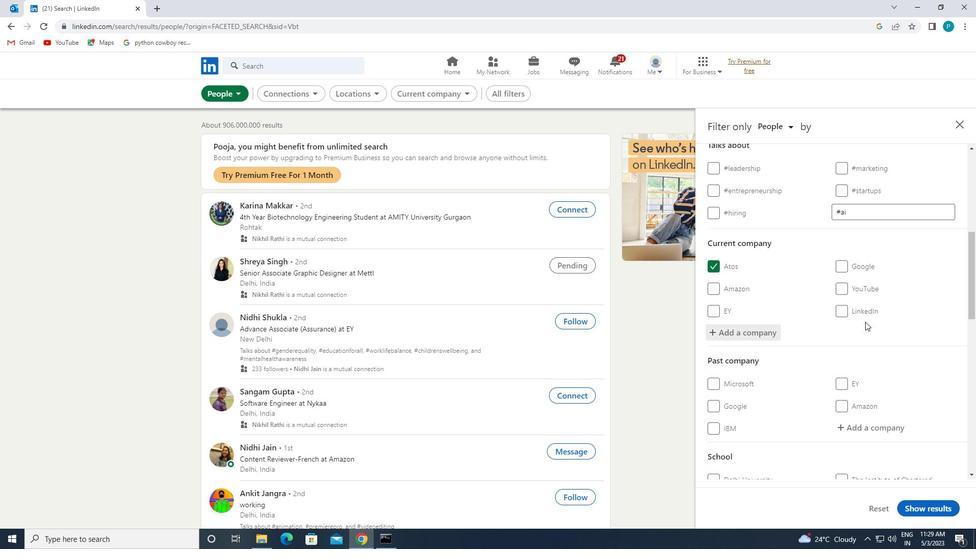 
Action: Mouse scrolled (865, 321) with delta (0, 0)
Screenshot: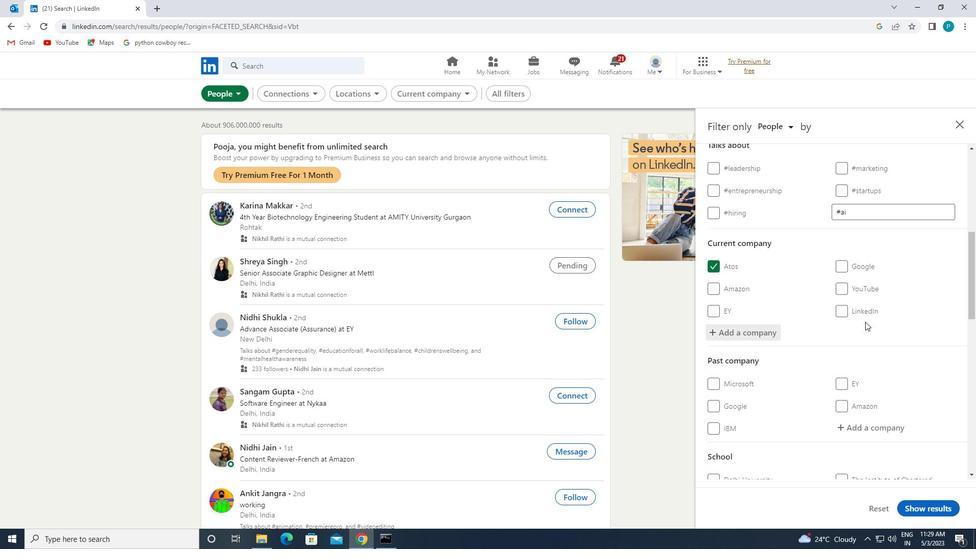 
Action: Mouse scrolled (865, 321) with delta (0, 0)
Screenshot: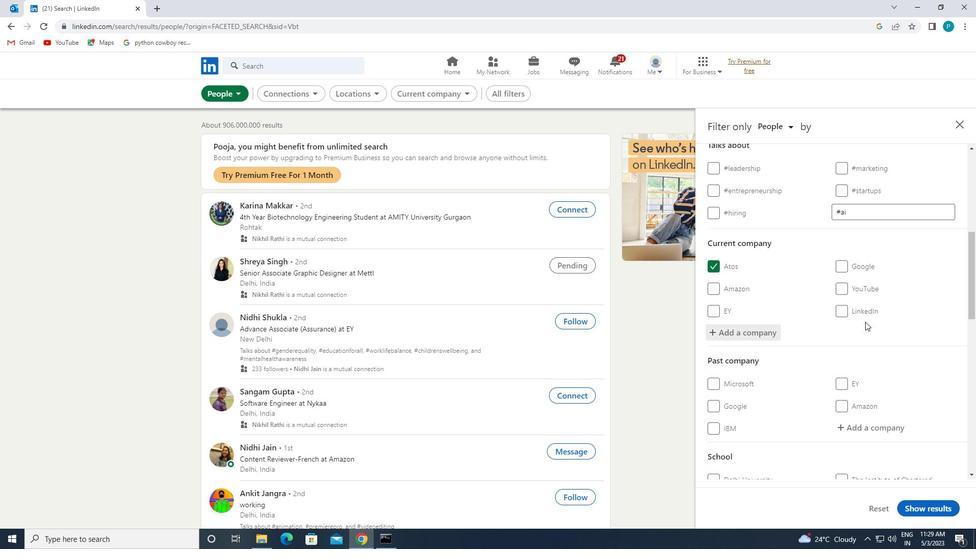 
Action: Mouse moved to (832, 347)
Screenshot: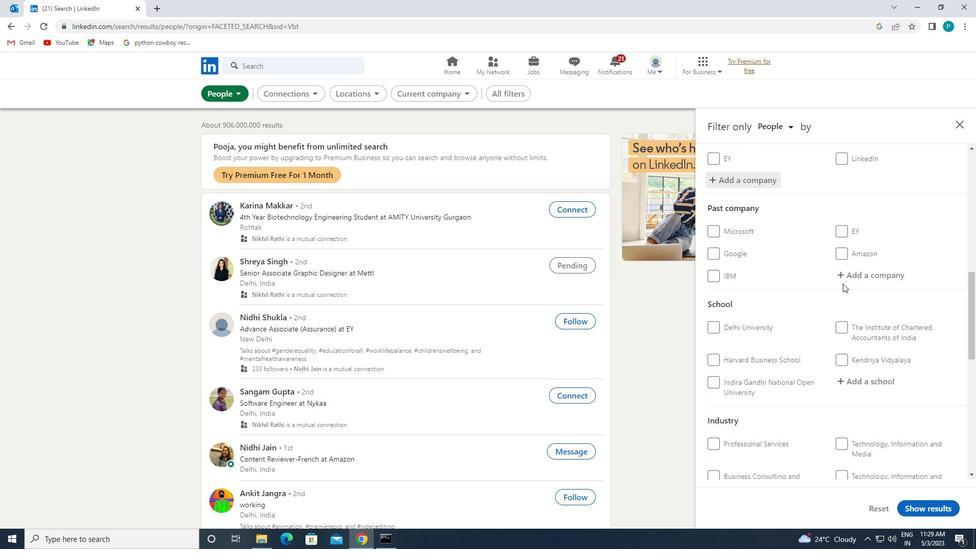 
Action: Mouse scrolled (832, 346) with delta (0, 0)
Screenshot: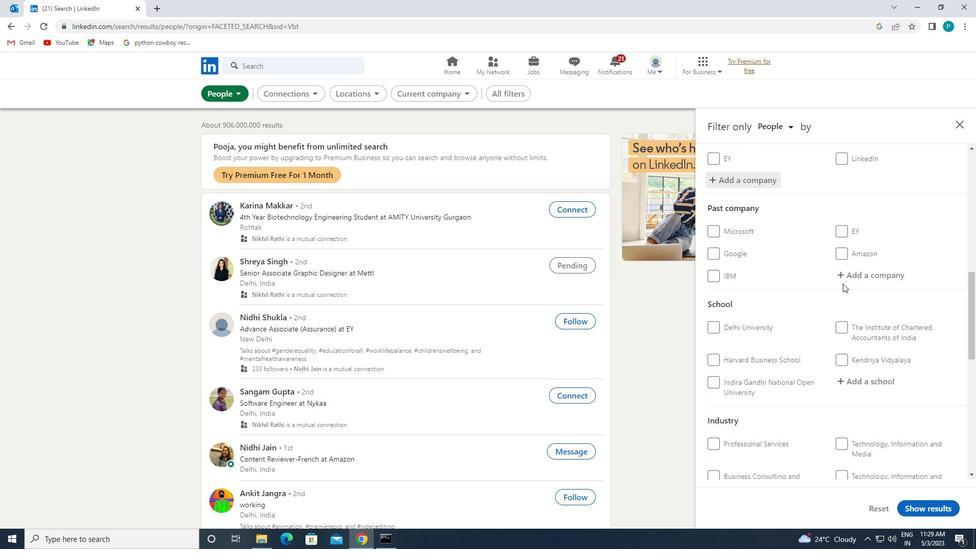 
Action: Mouse moved to (864, 315)
Screenshot: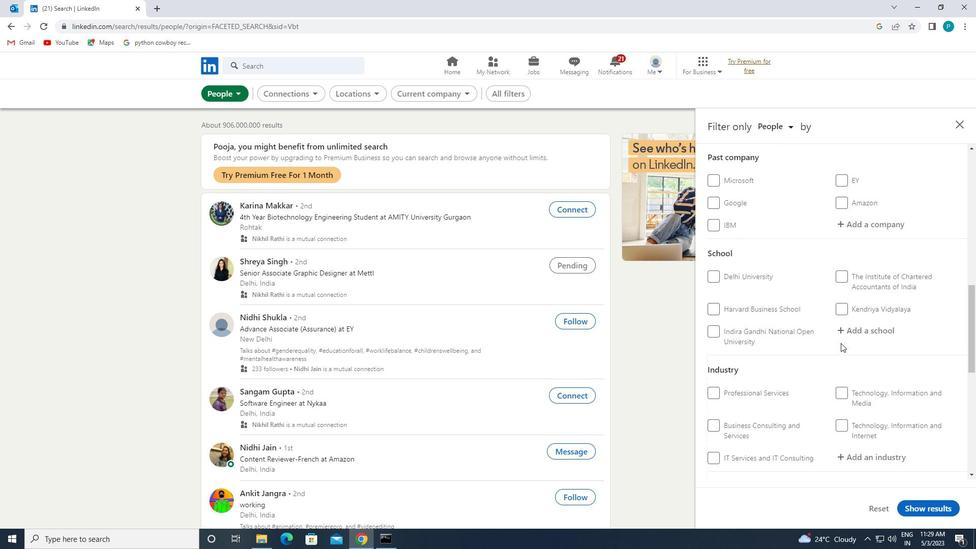 
Action: Mouse pressed left at (864, 315)
Screenshot: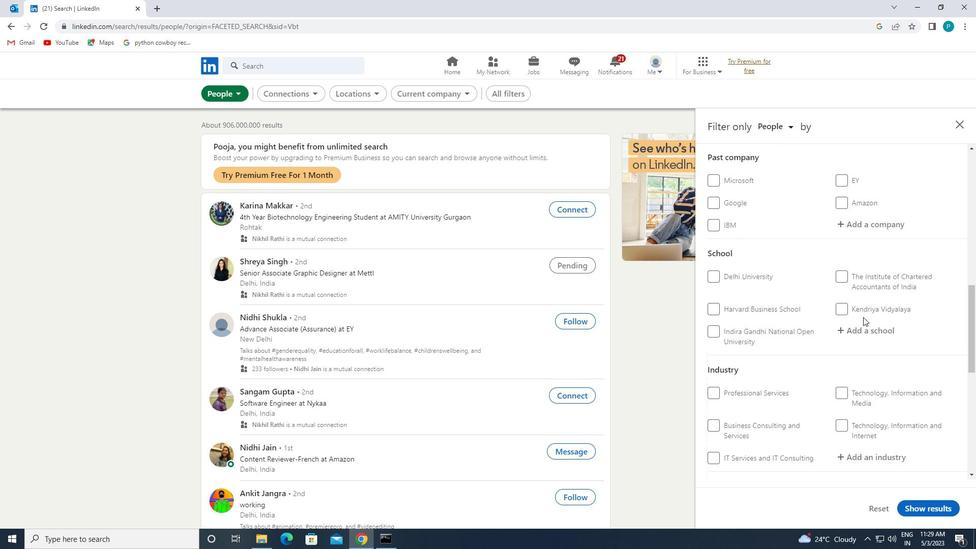 
Action: Mouse moved to (860, 336)
Screenshot: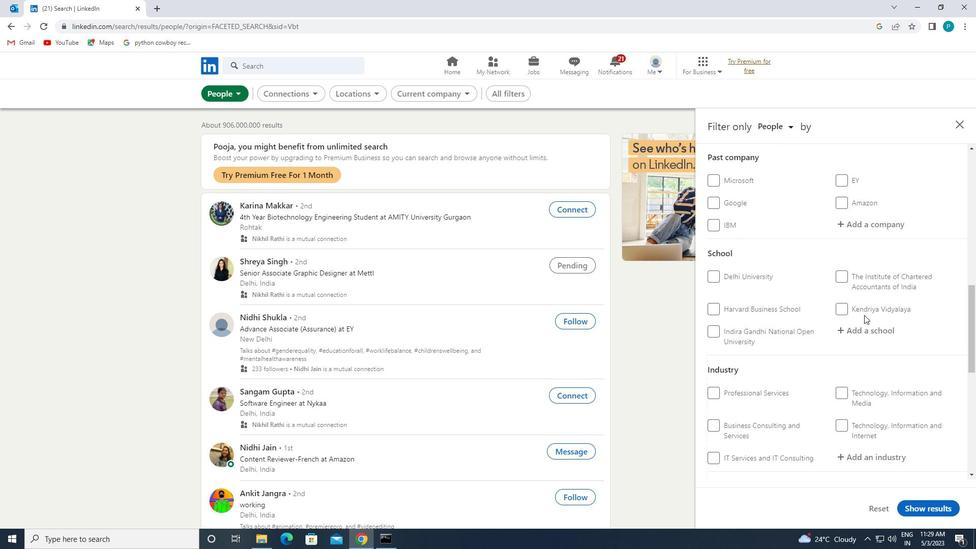 
Action: Mouse pressed left at (860, 336)
Screenshot: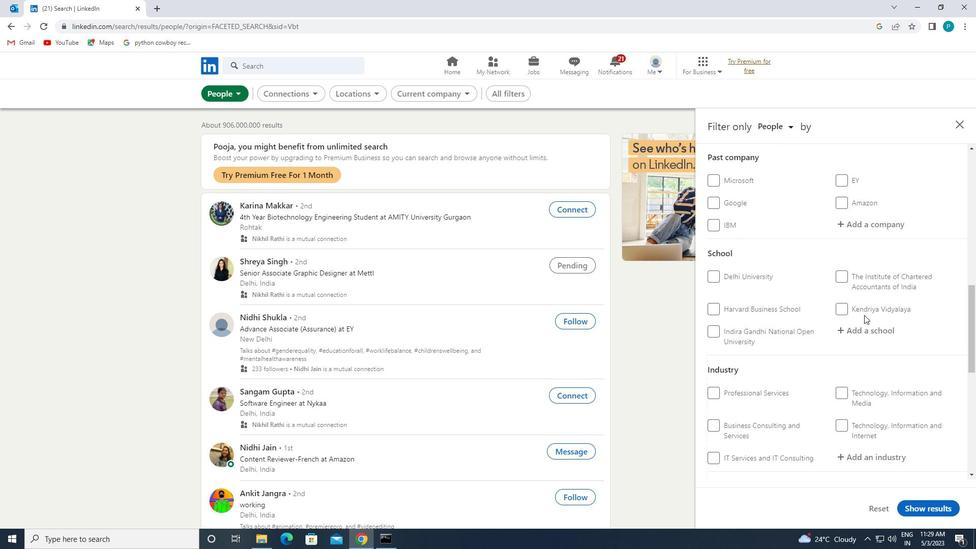 
Action: Mouse moved to (855, 335)
Screenshot: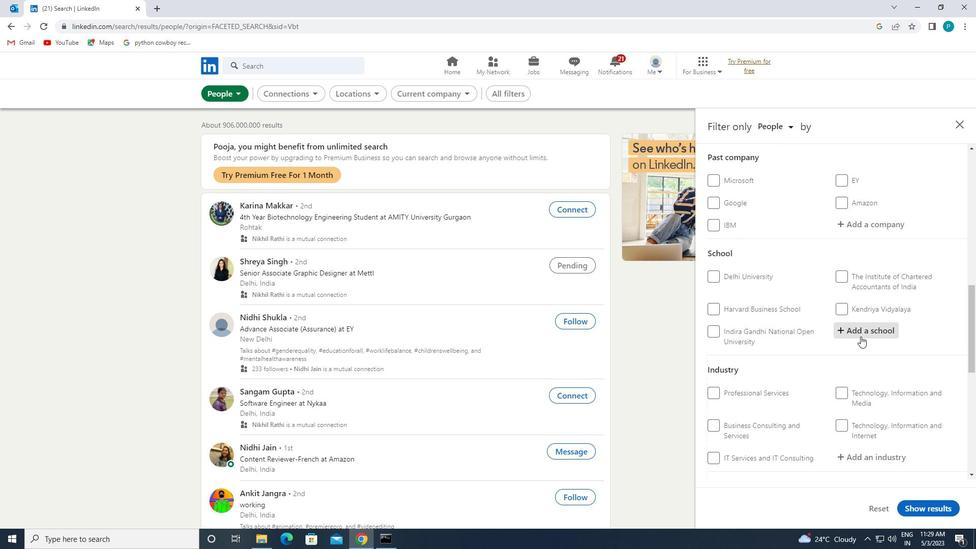 
Action: Key pressed <Key.caps_lock>I<Key.caps_lock>NDRA
Screenshot: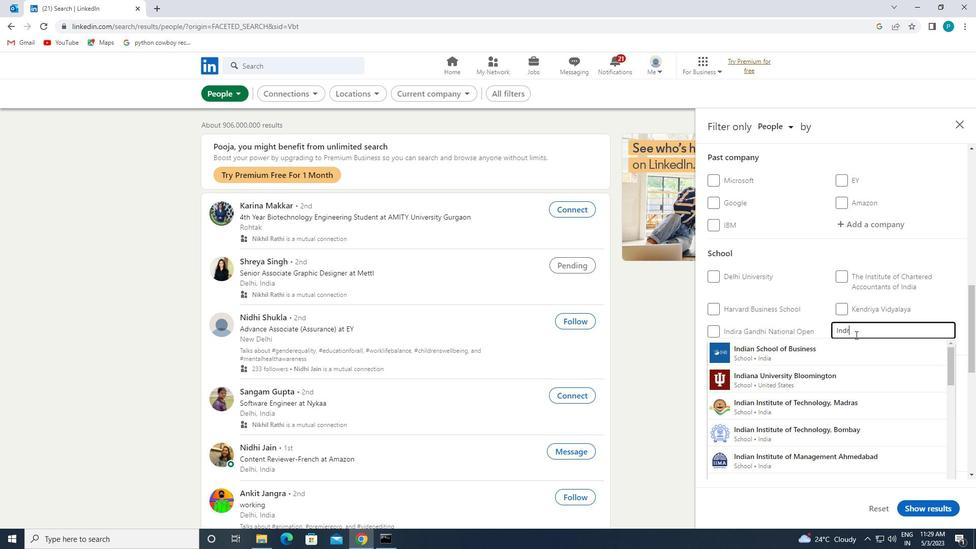 
Action: Mouse moved to (851, 343)
Screenshot: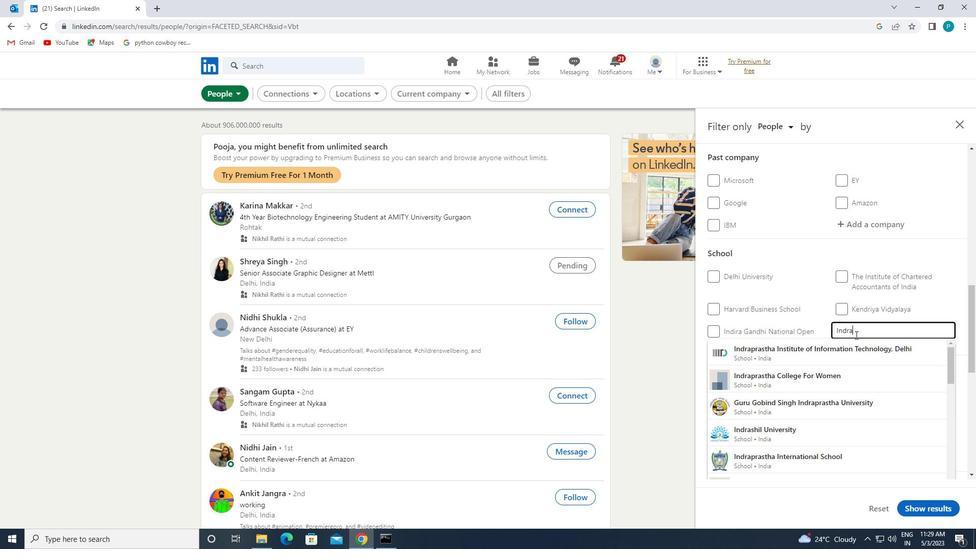 
Action: Mouse pressed left at (851, 343)
Screenshot: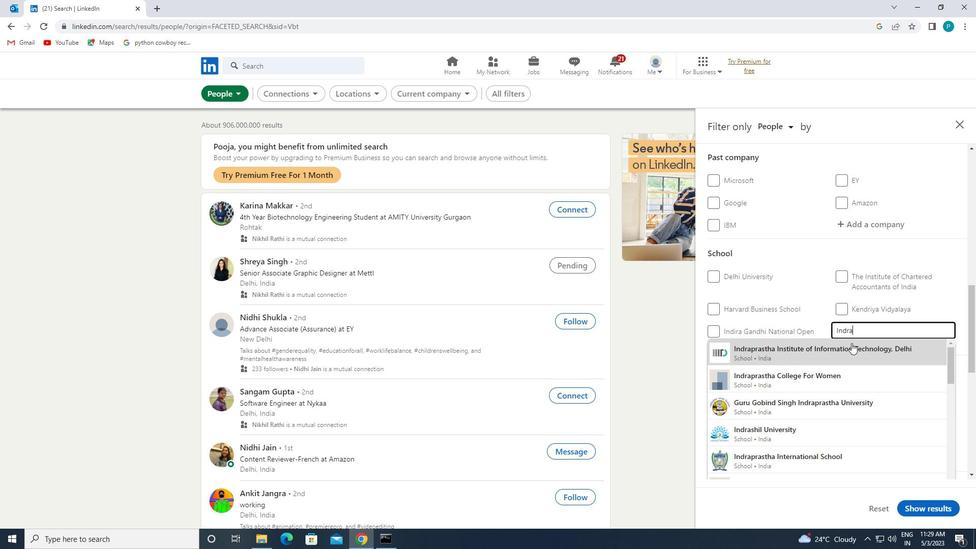 
Action: Mouse scrolled (851, 342) with delta (0, 0)
Screenshot: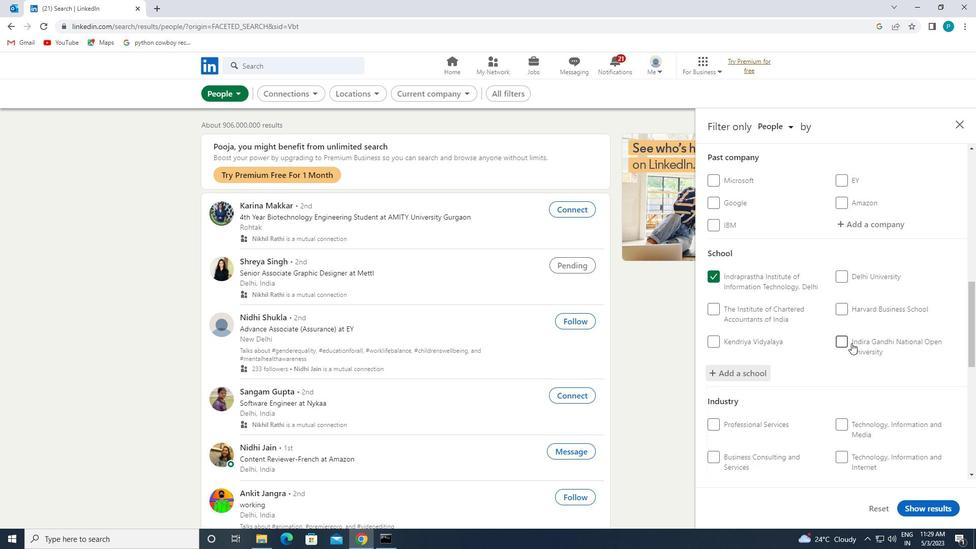 
Action: Mouse scrolled (851, 342) with delta (0, 0)
Screenshot: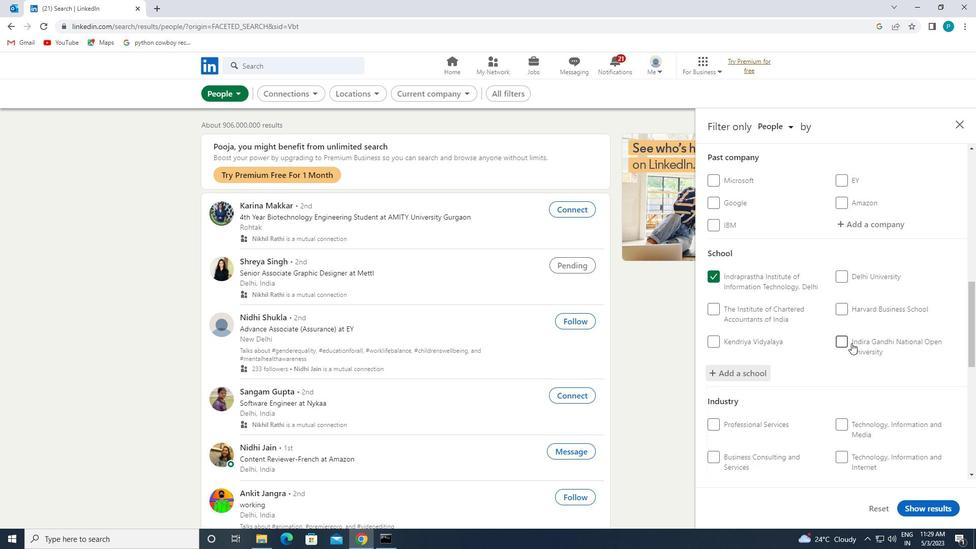 
Action: Mouse scrolled (851, 342) with delta (0, 0)
Screenshot: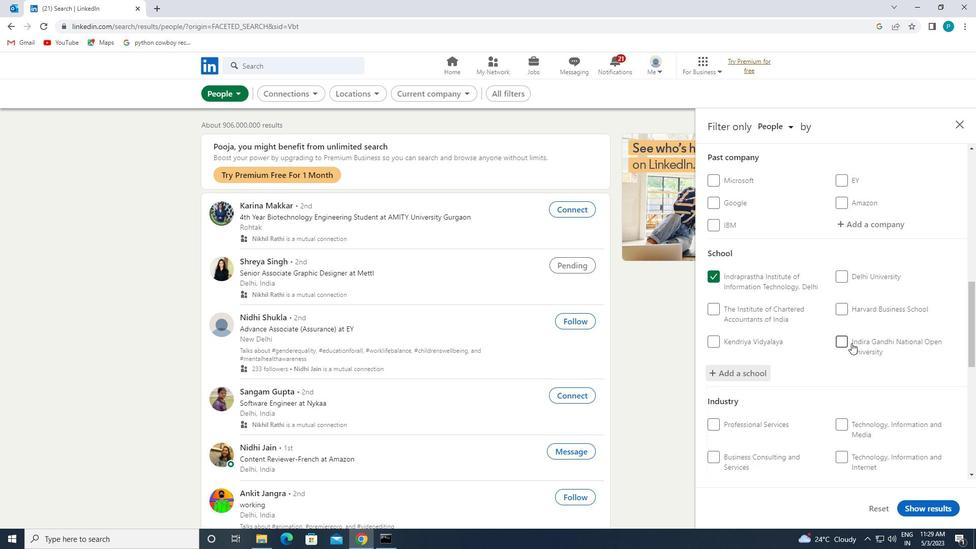 
Action: Mouse moved to (864, 340)
Screenshot: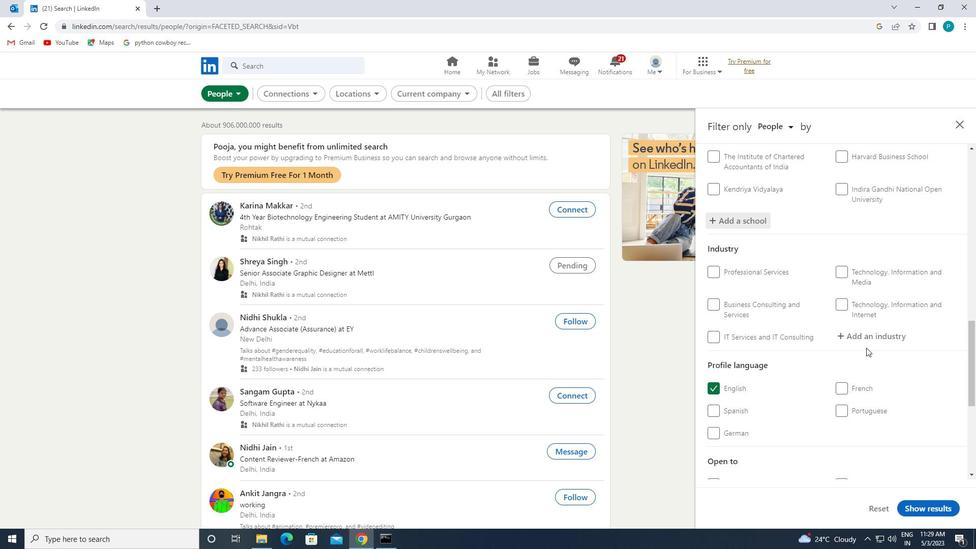 
Action: Mouse pressed left at (864, 340)
Screenshot: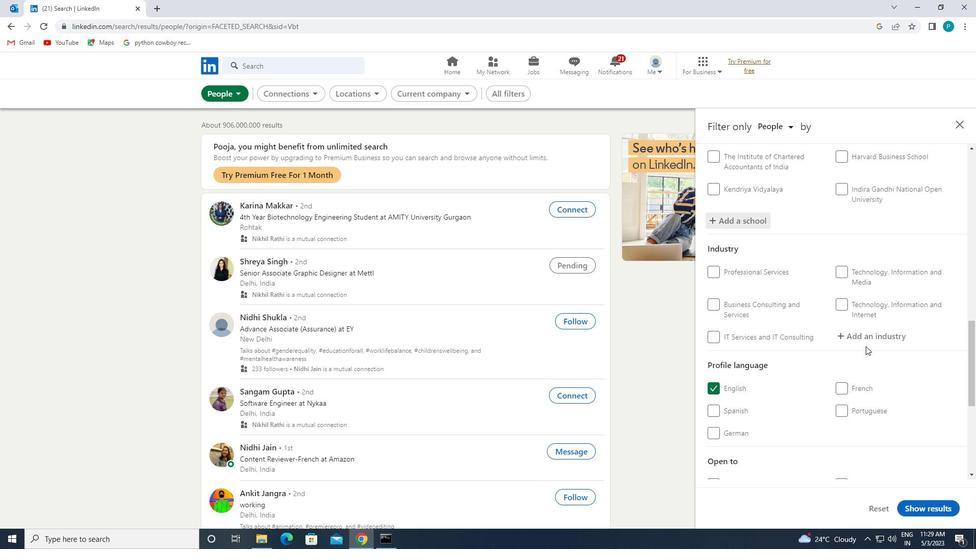 
Action: Key pressed <Key.caps_lock>N<Key.caps_lock>ON
Screenshot: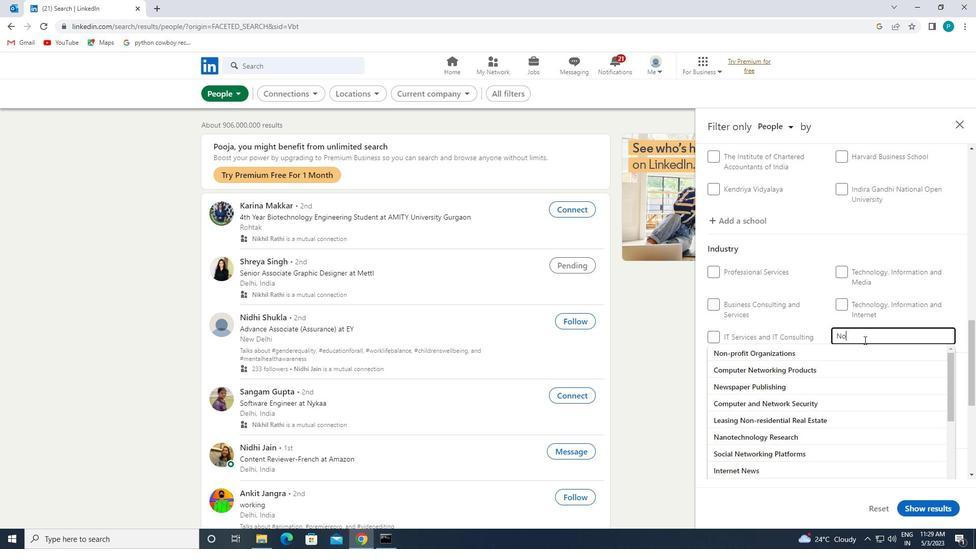 
Action: Mouse moved to (884, 353)
Screenshot: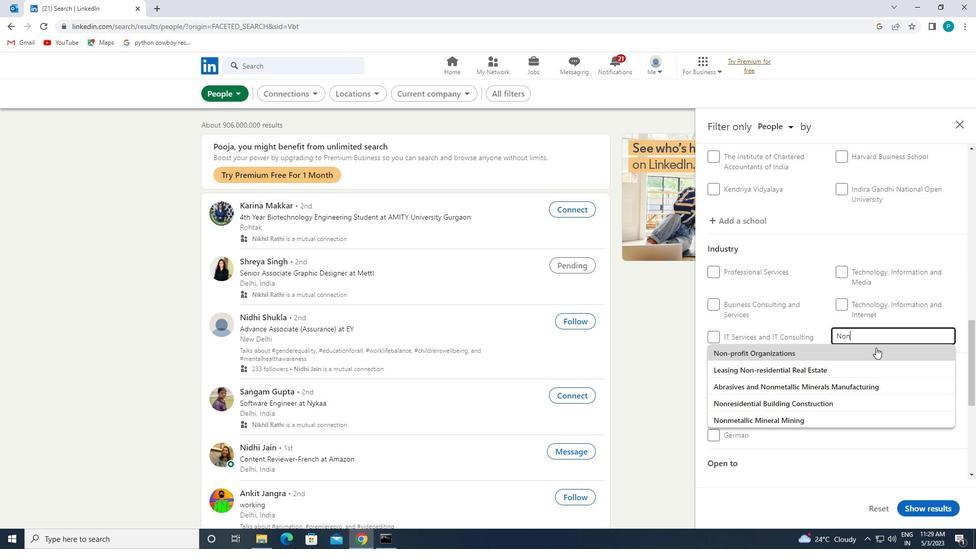 
Action: Mouse pressed left at (884, 353)
Screenshot: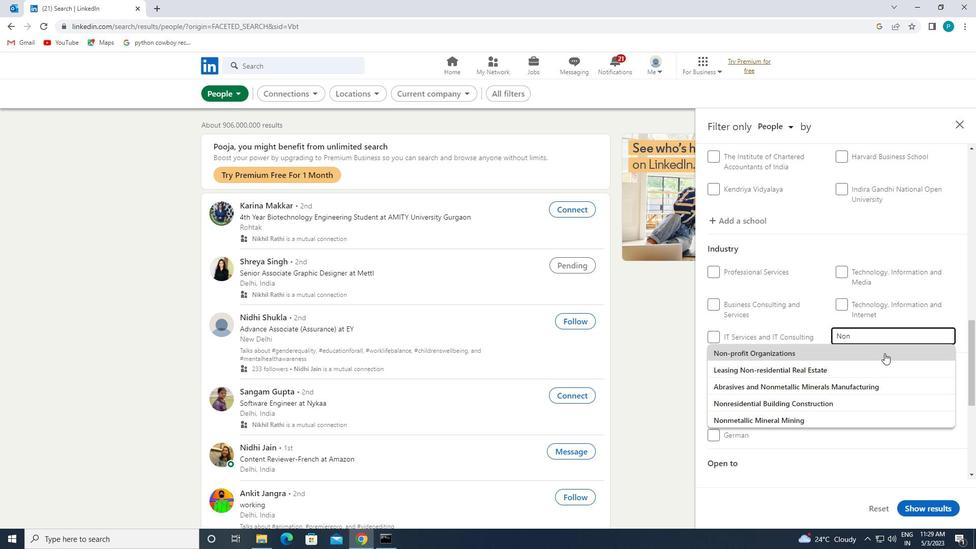 
Action: Mouse moved to (885, 354)
Screenshot: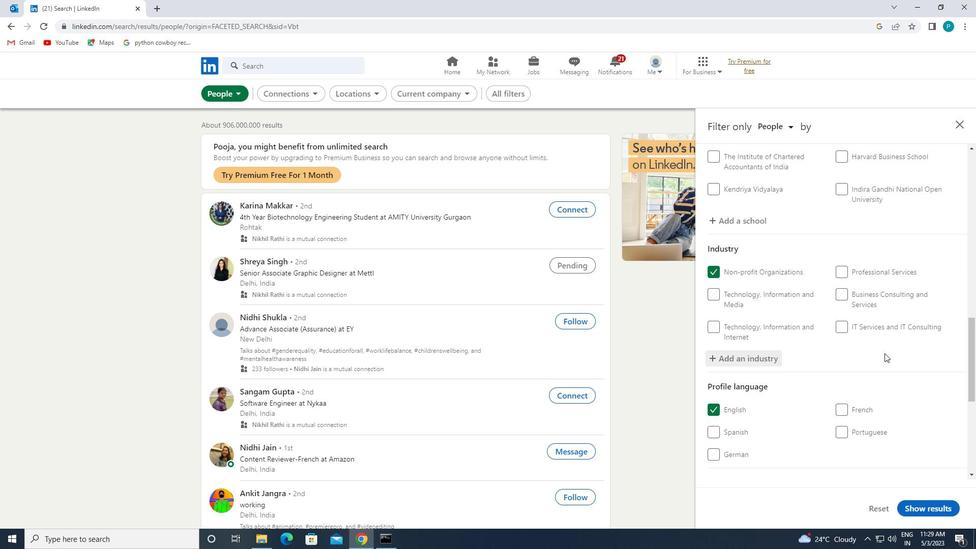 
Action: Mouse scrolled (885, 354) with delta (0, 0)
Screenshot: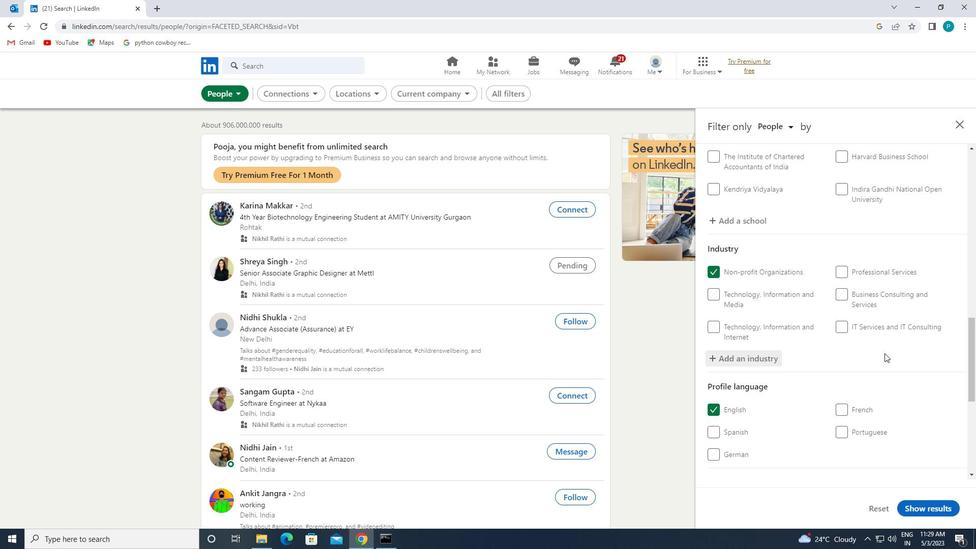 
Action: Mouse scrolled (885, 354) with delta (0, 0)
Screenshot: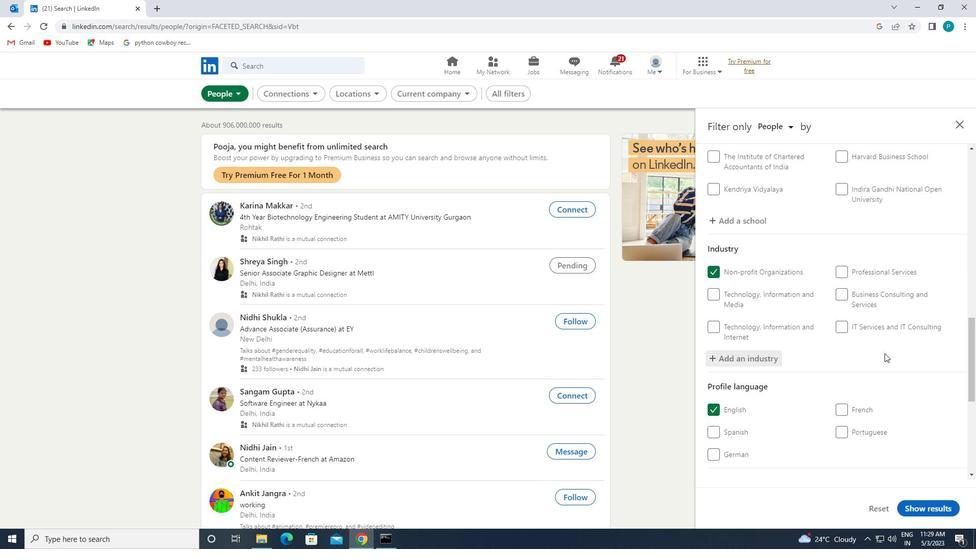
Action: Mouse scrolled (885, 354) with delta (0, 0)
Screenshot: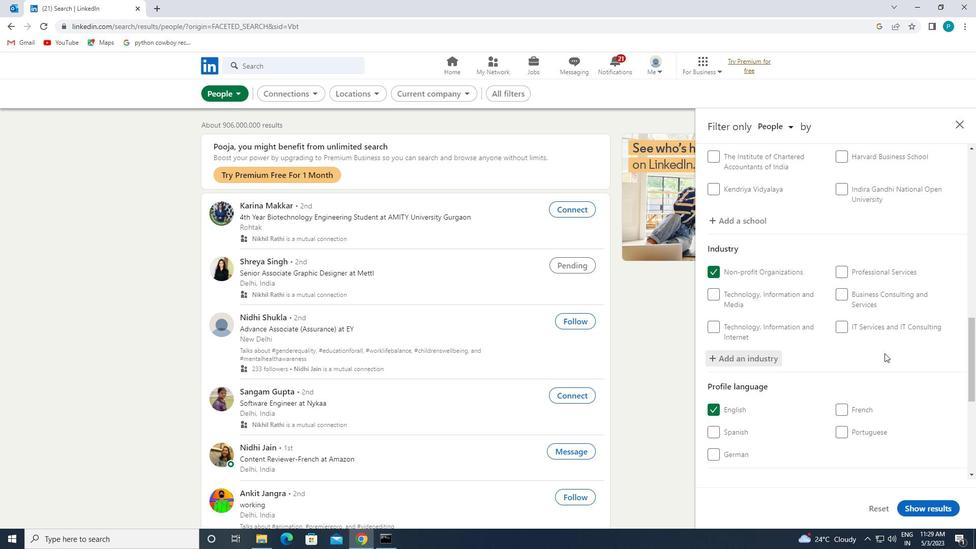 
Action: Mouse moved to (879, 451)
Screenshot: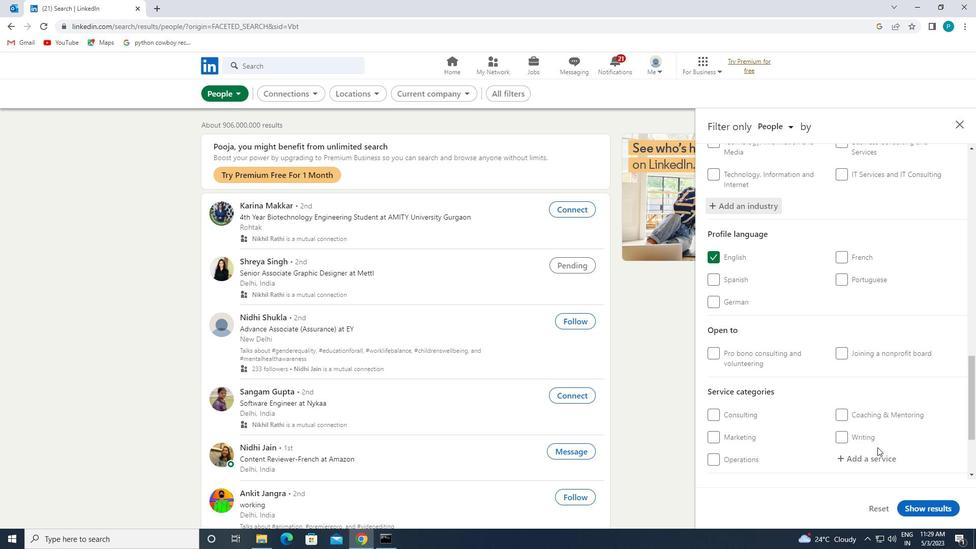 
Action: Mouse pressed left at (879, 451)
Screenshot: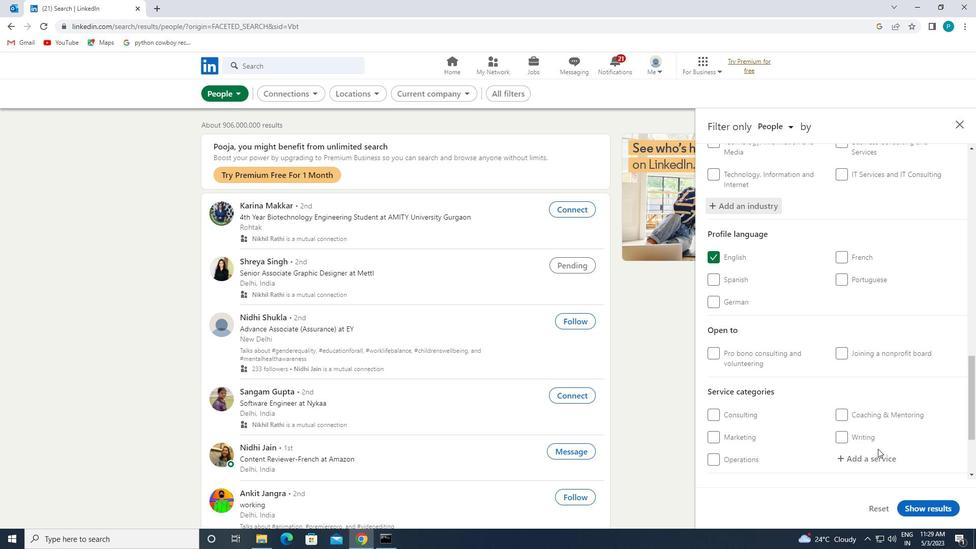 
Action: Mouse moved to (867, 425)
Screenshot: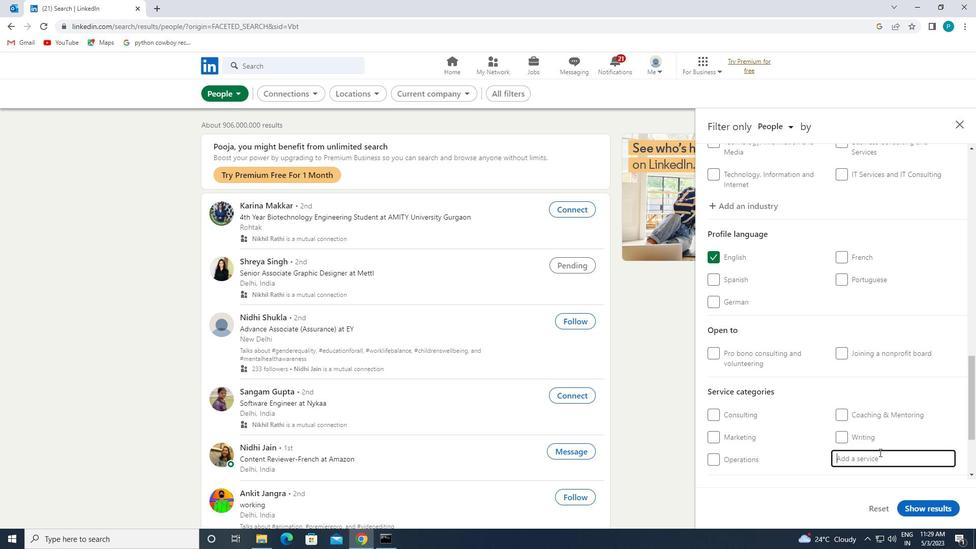 
Action: Mouse scrolled (867, 425) with delta (0, 0)
Screenshot: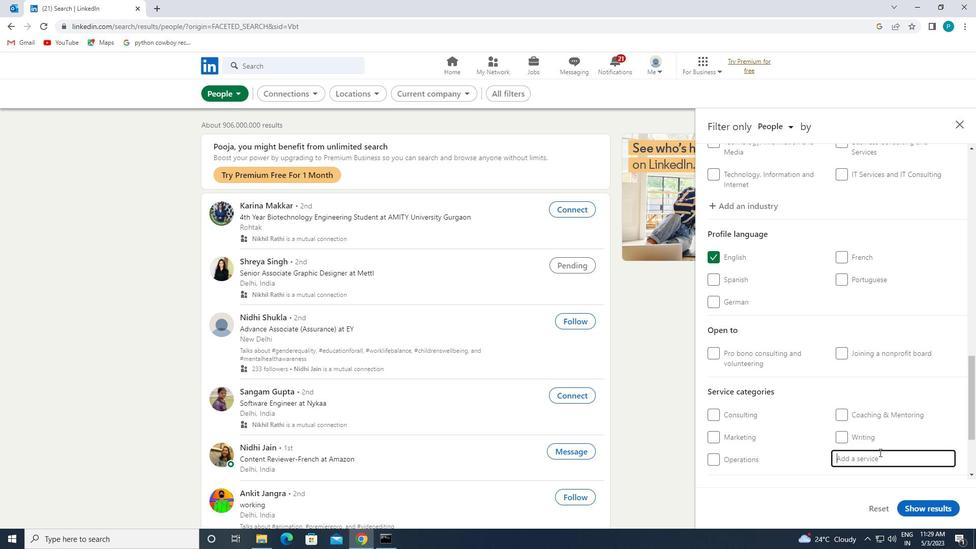 
Action: Mouse moved to (864, 422)
Screenshot: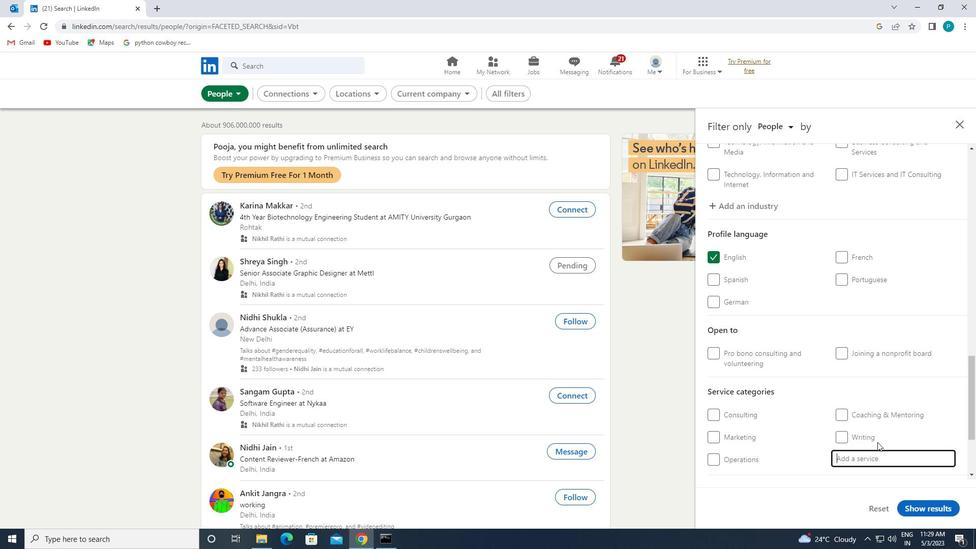 
Action: Mouse scrolled (864, 421) with delta (0, 0)
Screenshot: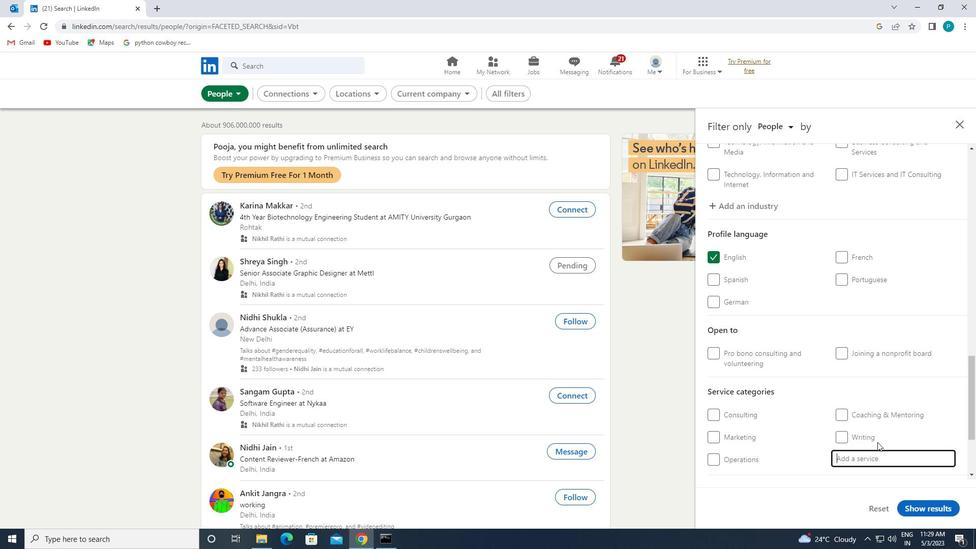 
Action: Mouse moved to (864, 419)
Screenshot: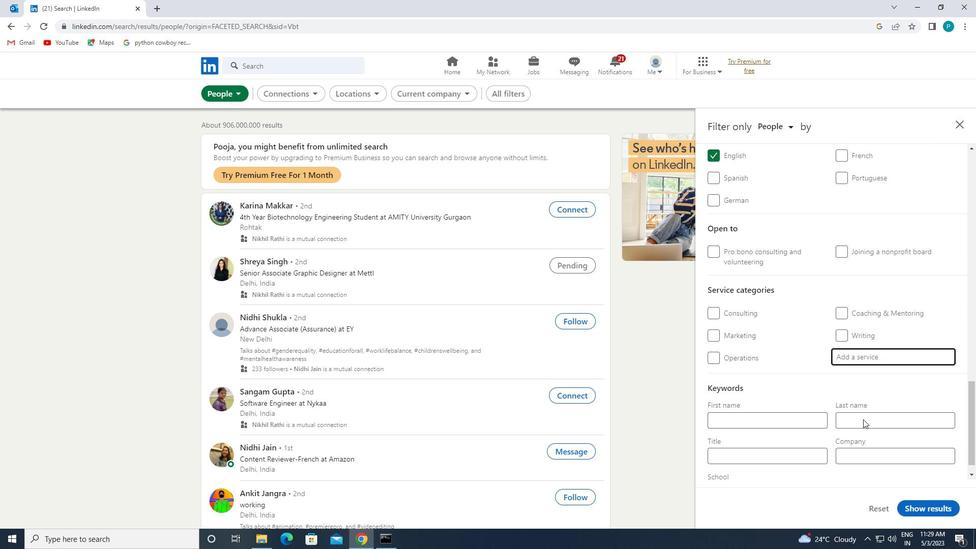 
Action: Key pressed <Key.caps_lock>N<Key.caps_lock>EGOTI
Screenshot: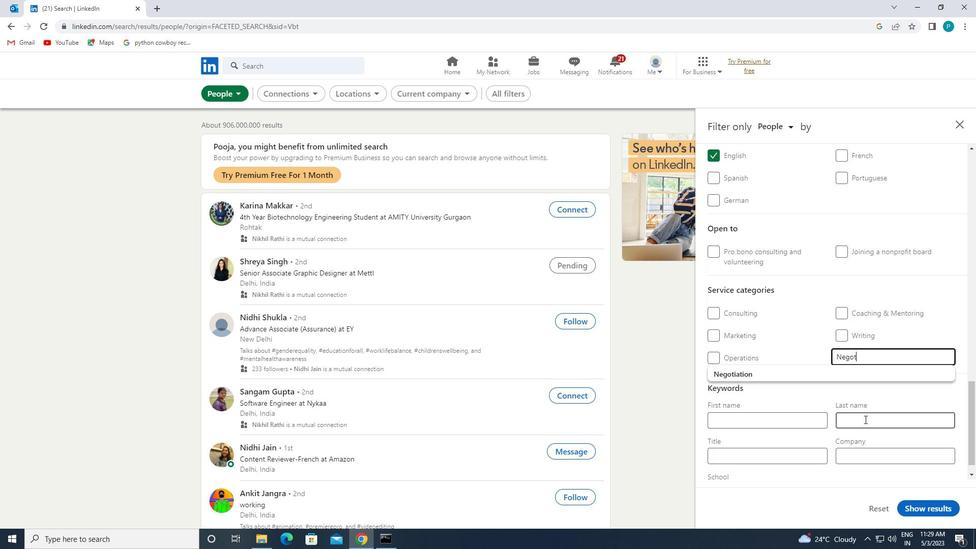 
Action: Mouse moved to (849, 373)
Screenshot: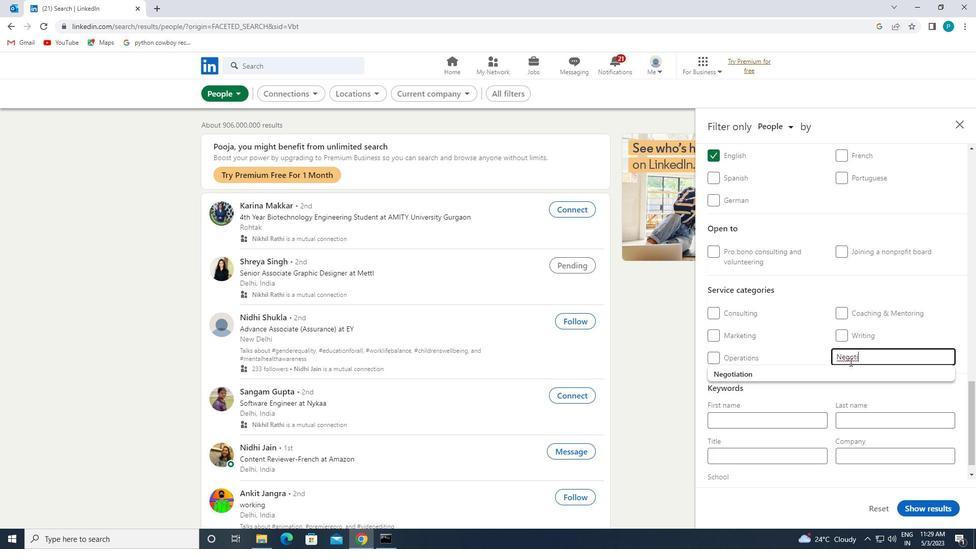 
Action: Mouse pressed left at (849, 373)
Screenshot: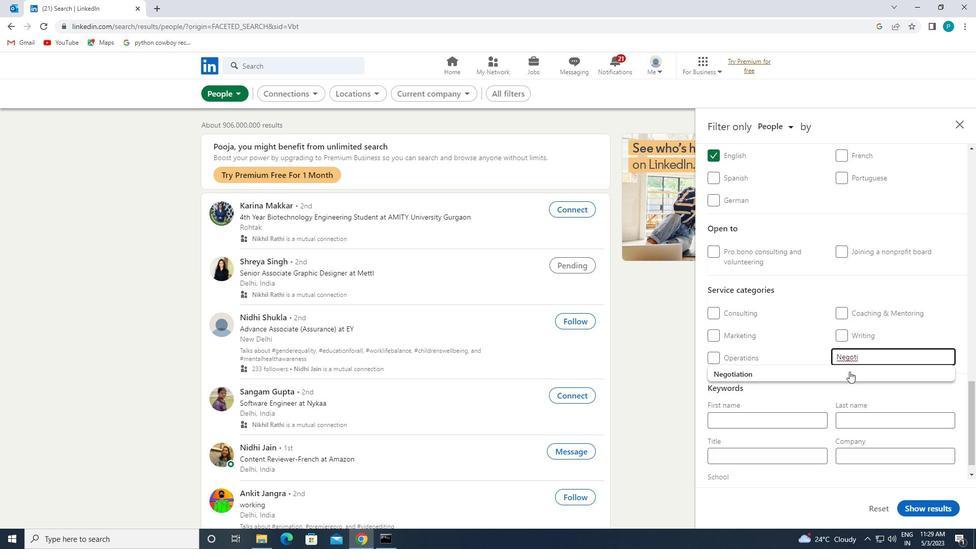 
Action: Mouse moved to (824, 383)
Screenshot: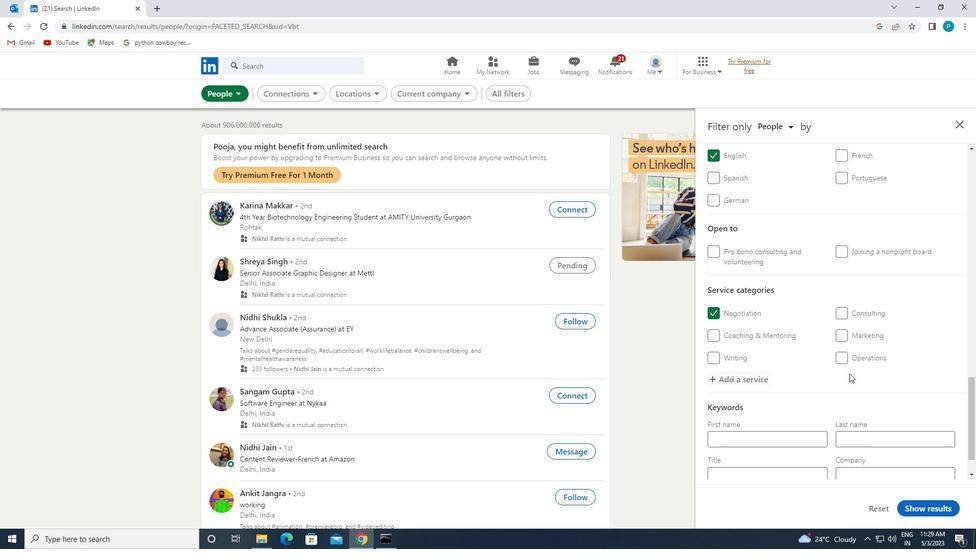 
Action: Mouse scrolled (824, 382) with delta (0, 0)
Screenshot: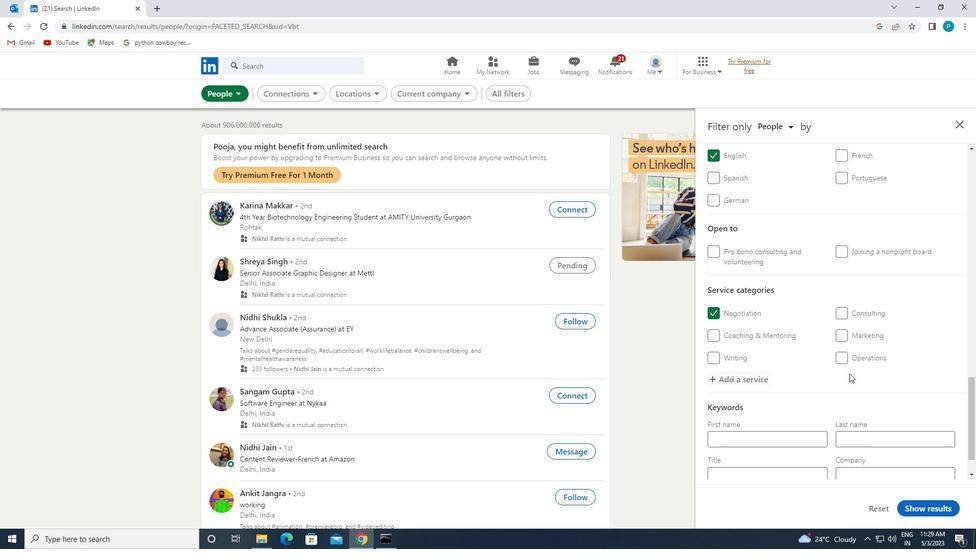 
Action: Mouse moved to (822, 384)
Screenshot: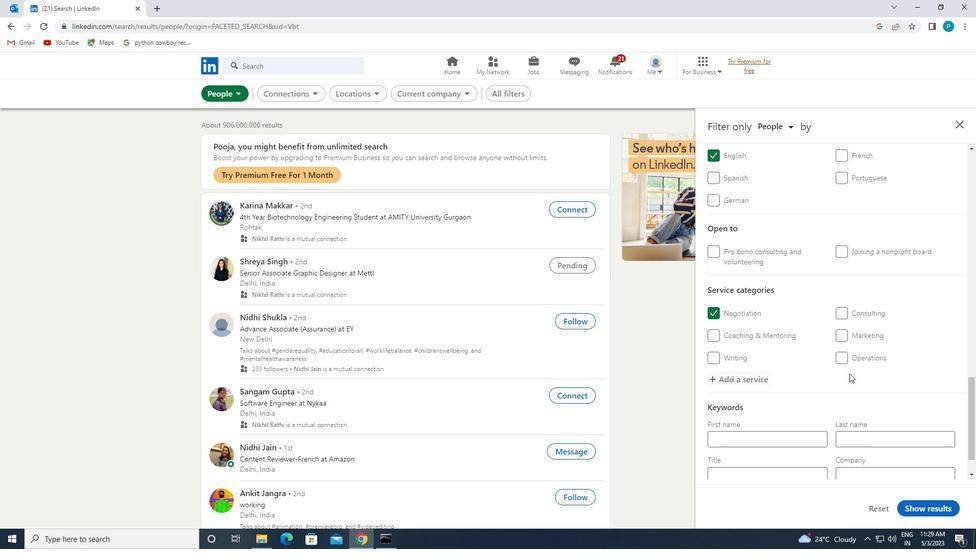 
Action: Mouse scrolled (822, 383) with delta (0, 0)
Screenshot: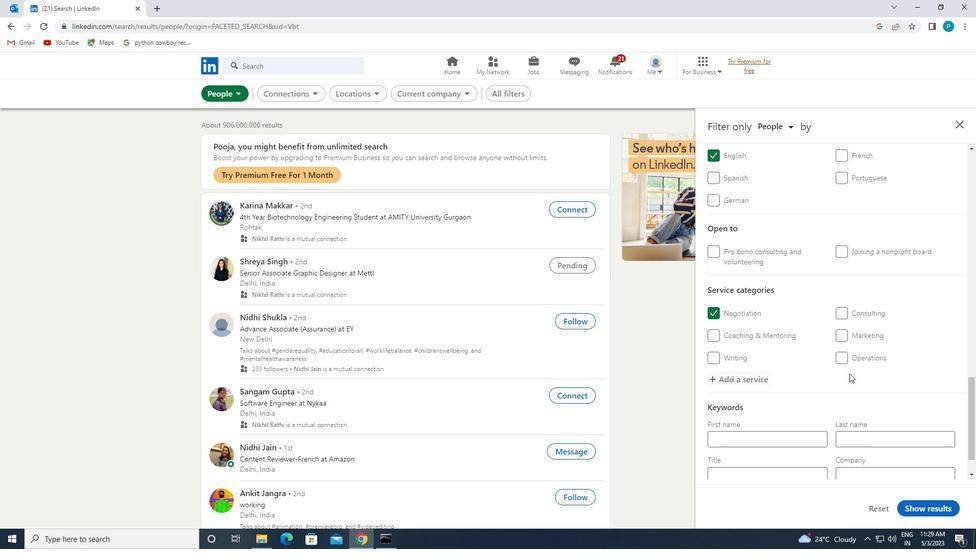 
Action: Mouse moved to (820, 385)
Screenshot: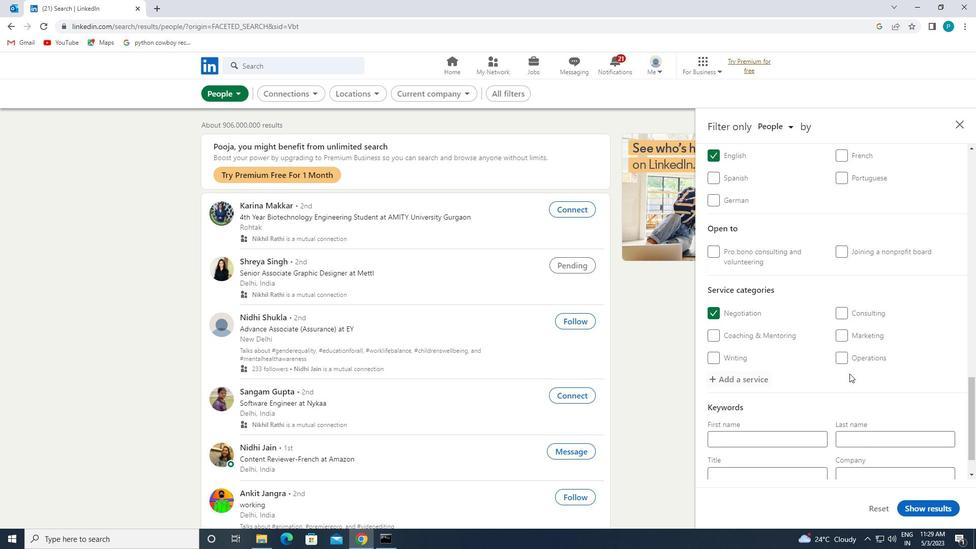 
Action: Mouse scrolled (820, 385) with delta (0, 0)
Screenshot: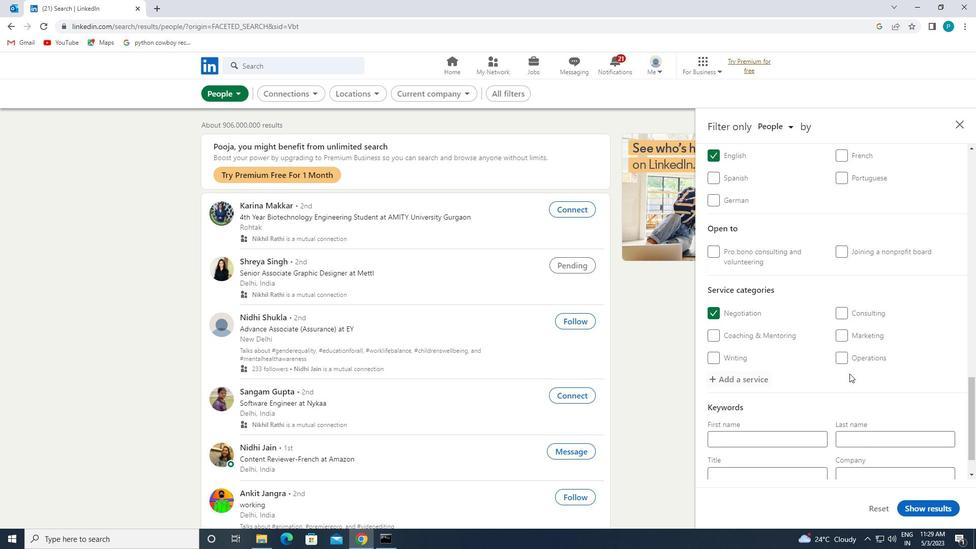 
Action: Mouse moved to (817, 388)
Screenshot: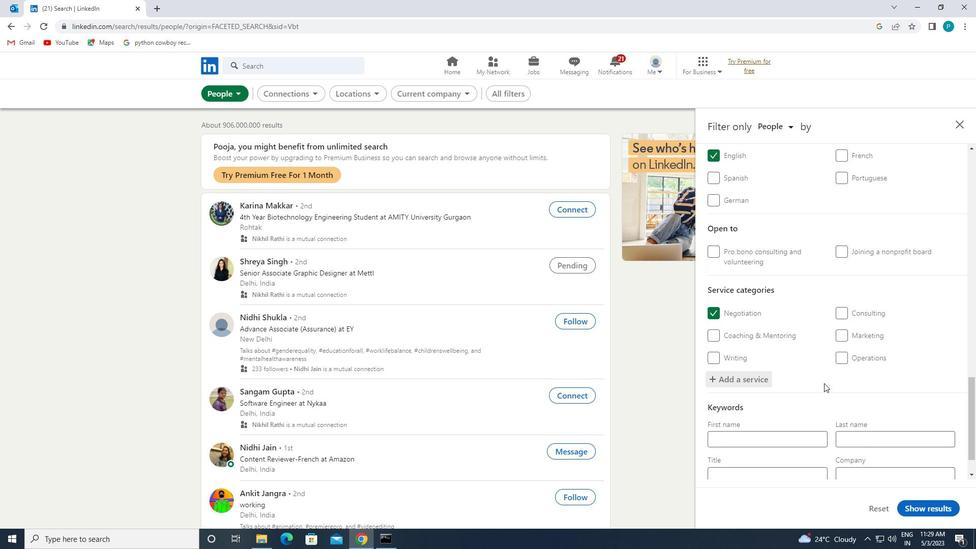 
Action: Mouse scrolled (817, 387) with delta (0, 0)
Screenshot: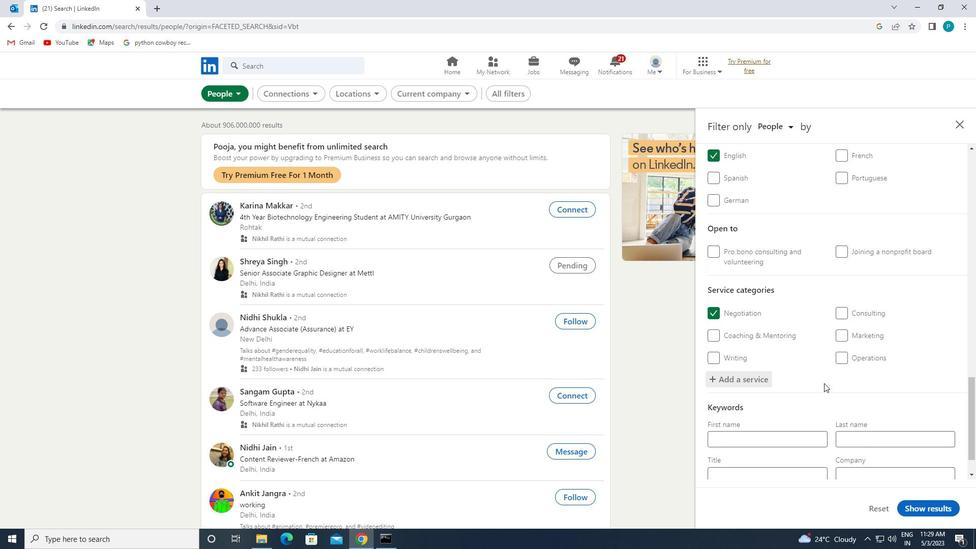 
Action: Mouse moved to (786, 434)
Screenshot: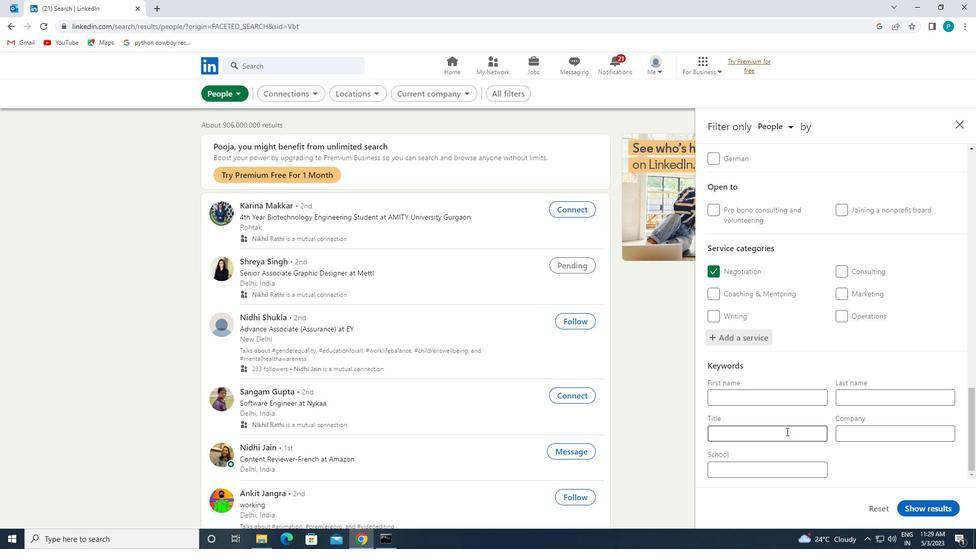 
Action: Mouse pressed left at (786, 434)
Screenshot: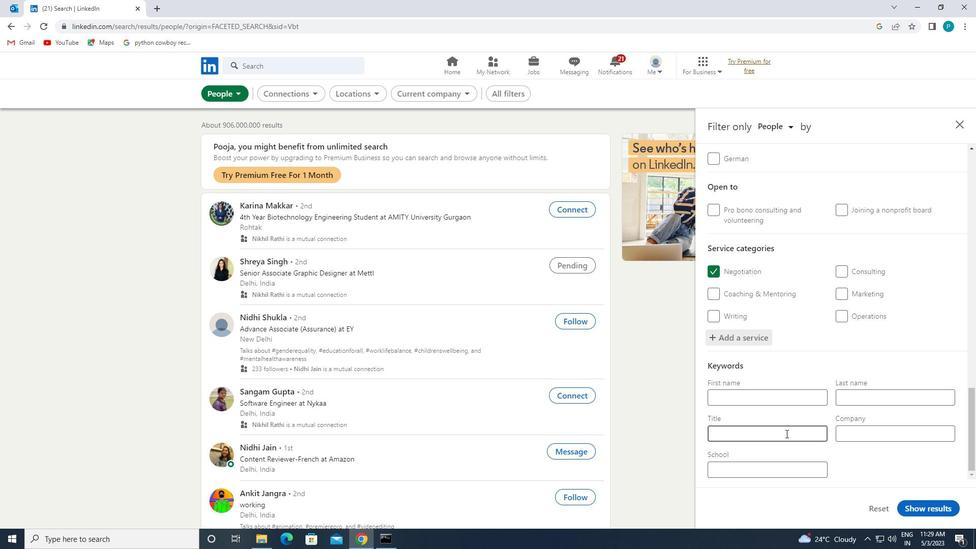 
Action: Key pressed <Key.caps_lock>M<Key.caps_lock>AINTENANCE<Key.space><Key.caps_lock>E<Key.caps_lock>NGINEER
Screenshot: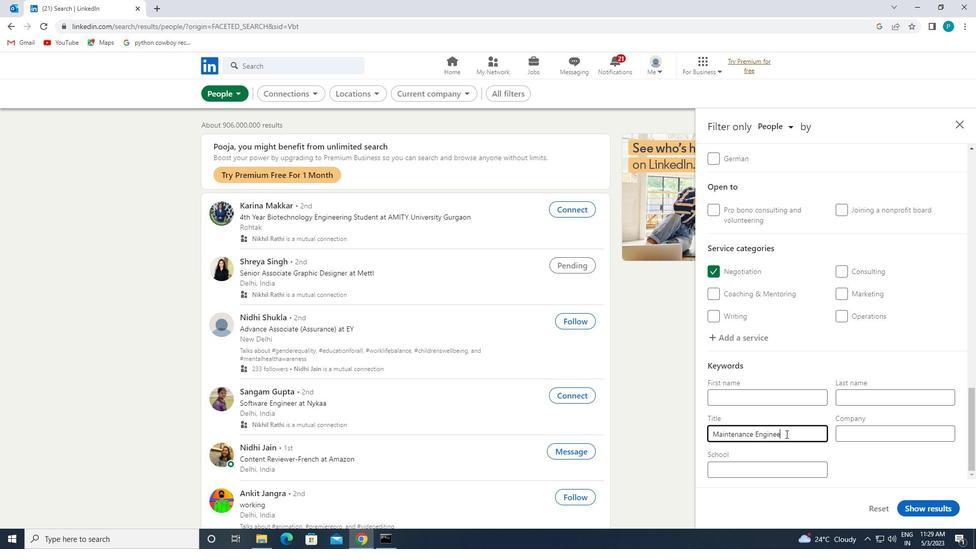 
Action: Mouse moved to (925, 504)
Screenshot: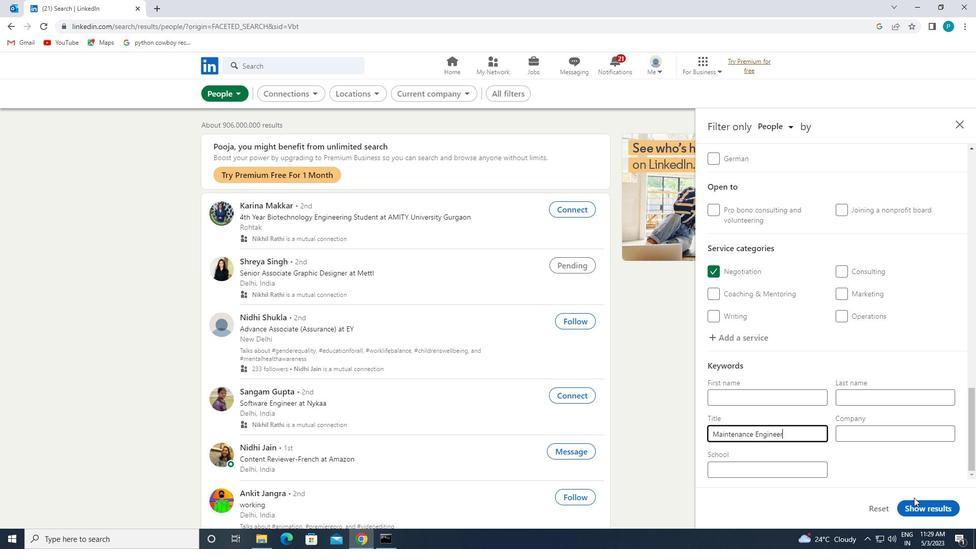 
Action: Mouse pressed left at (925, 504)
Screenshot: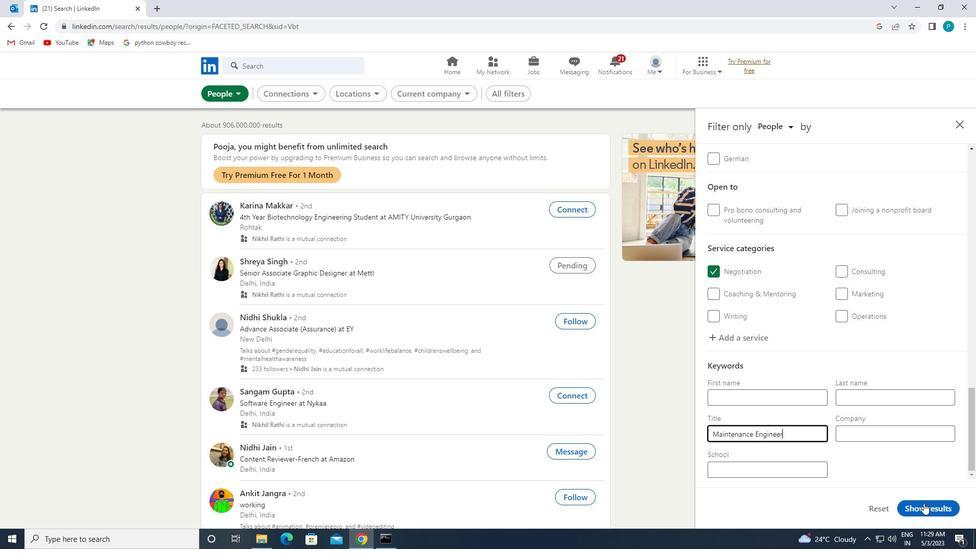 
